 Task: Look for space in Uster, Switzerland from 4th June, 2023 to 15th June, 2023 for 2 adults in price range Rs.10000 to Rs.15000. Place can be entire place with 1  bedroom having 1 bed and 1 bathroom. Property type can be house, flat, guest house, hotel. Booking option can be shelf check-in. Required host language is English.
Action: Mouse moved to (477, 109)
Screenshot: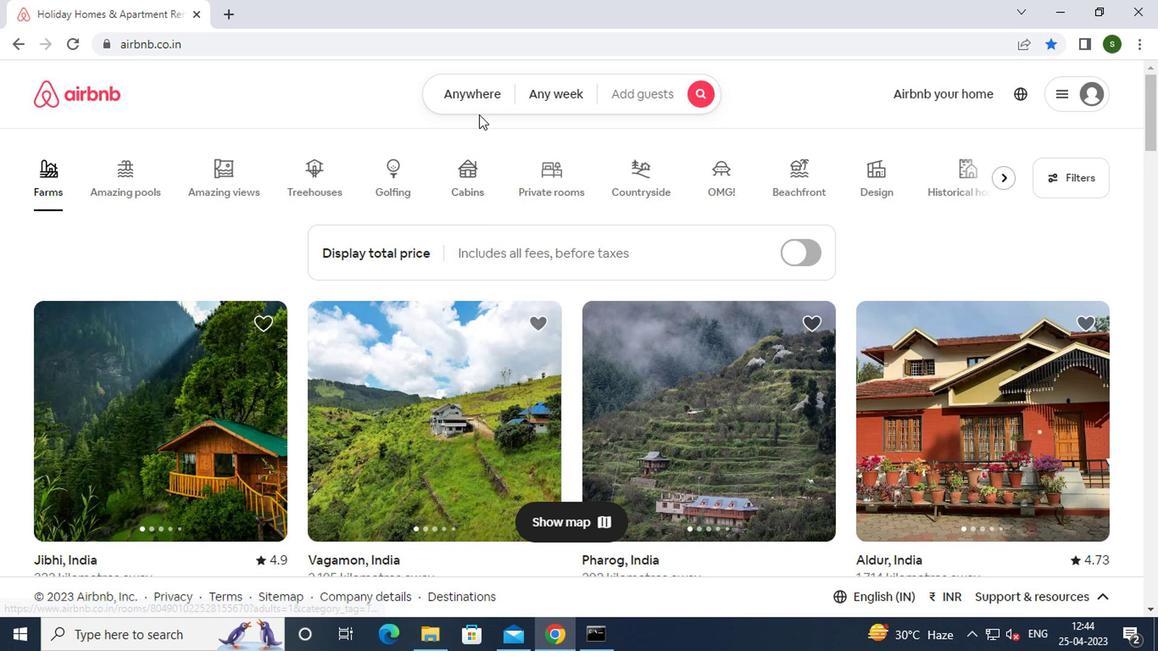
Action: Mouse pressed left at (477, 109)
Screenshot: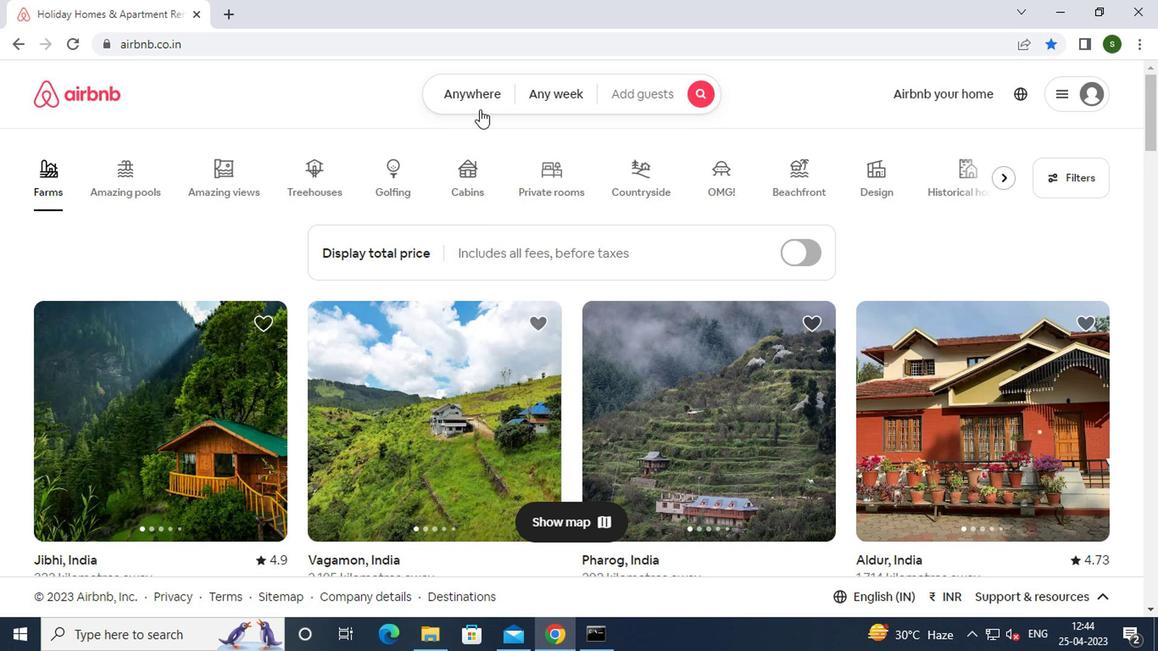 
Action: Mouse moved to (402, 166)
Screenshot: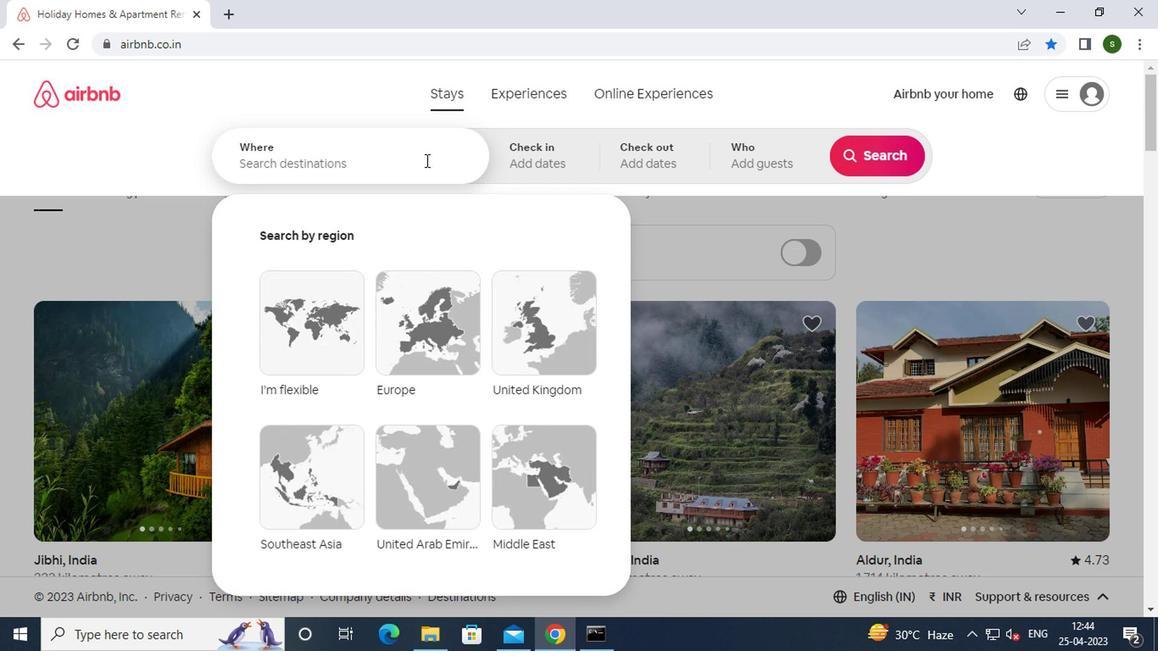 
Action: Mouse pressed left at (402, 166)
Screenshot: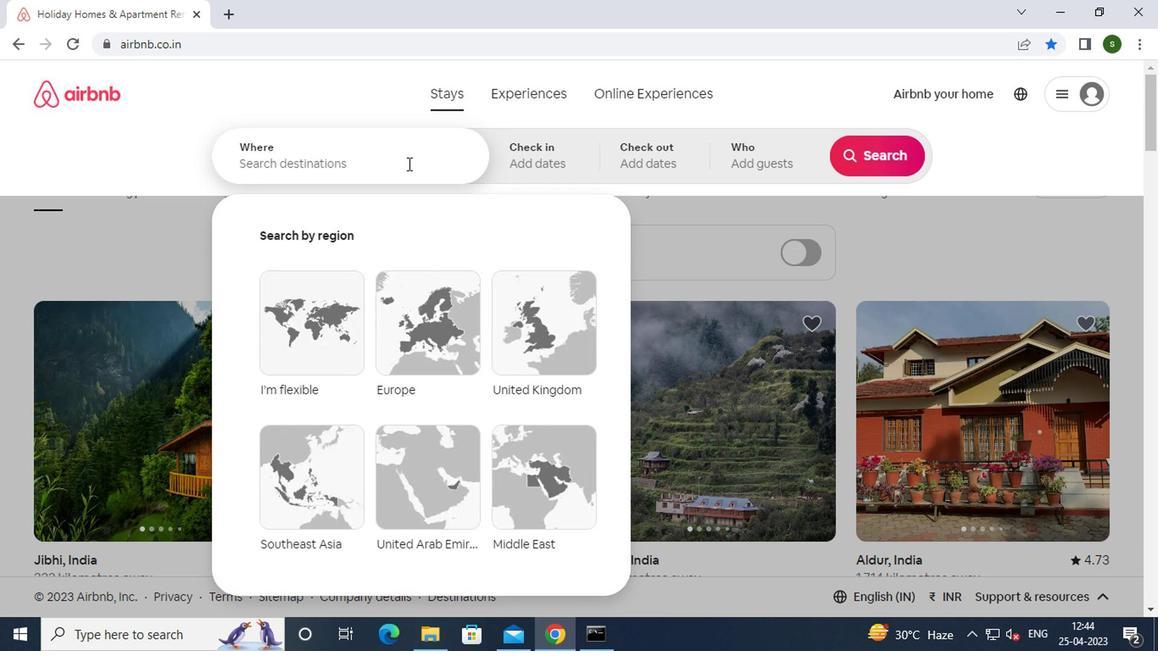 
Action: Key pressed <Key.caps_lock>u<Key.caps_lock>ster,<Key.space><Key.caps_lock>s<Key.caps_lock>witzerland<Key.enter>
Screenshot: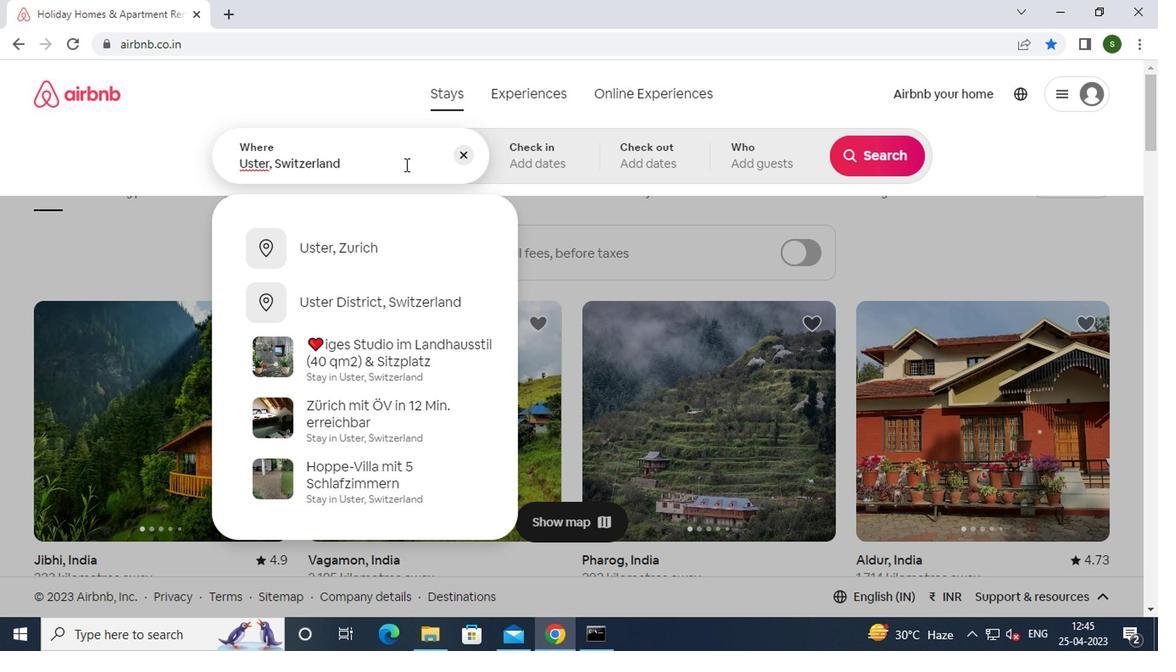 
Action: Mouse moved to (861, 295)
Screenshot: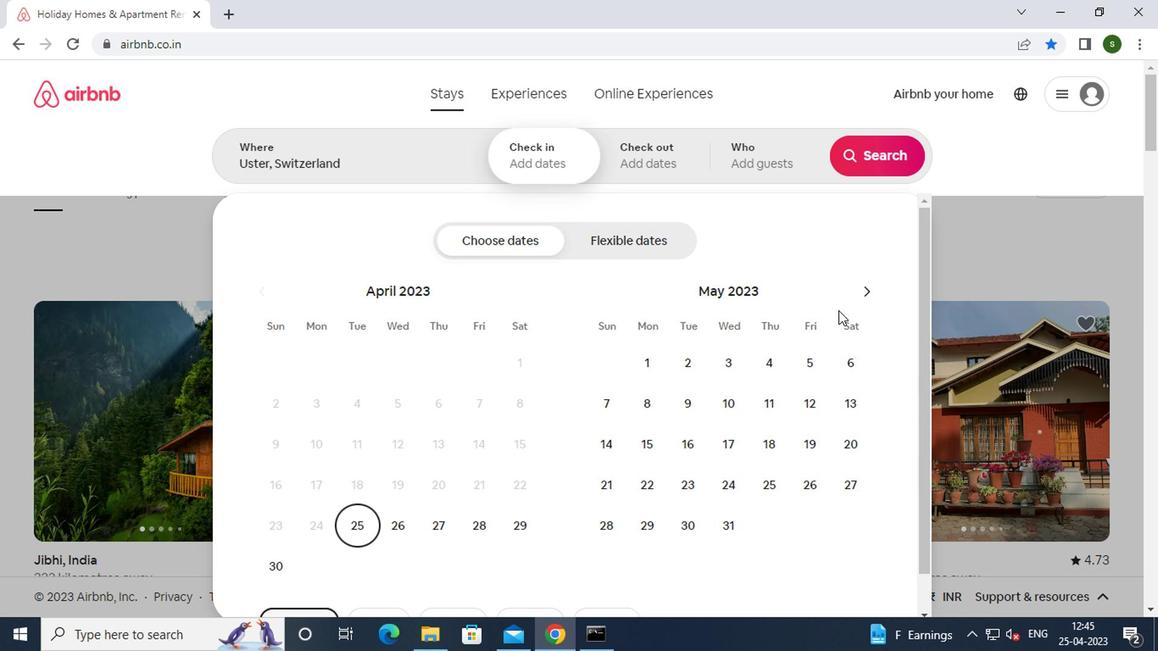 
Action: Mouse pressed left at (861, 295)
Screenshot: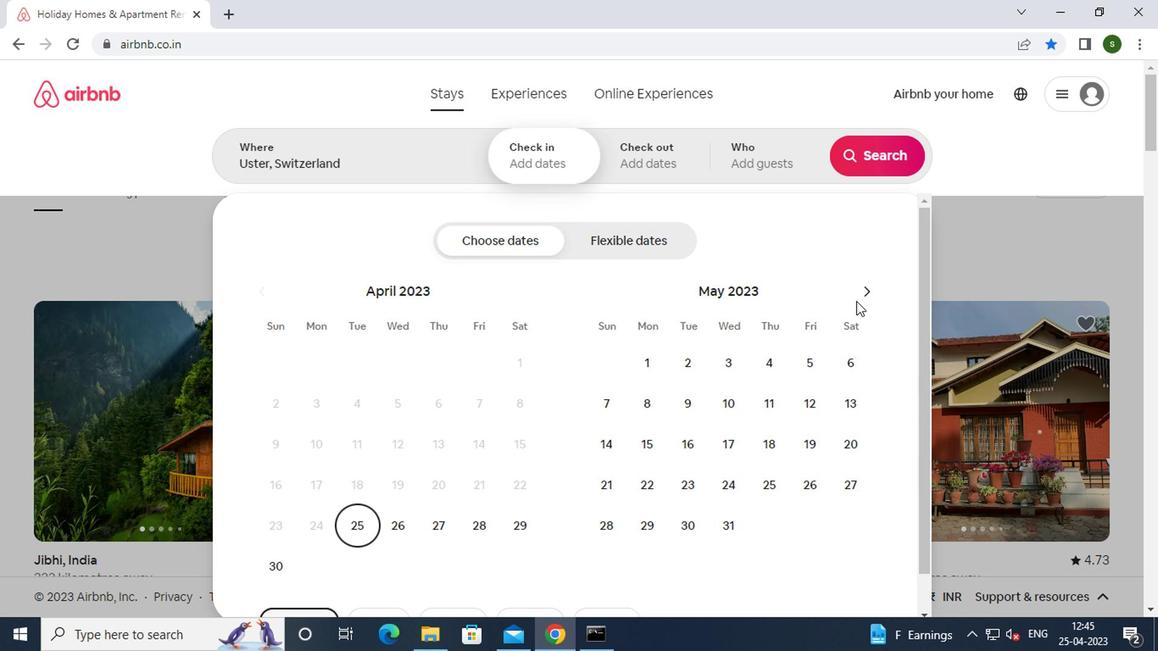 
Action: Mouse moved to (599, 403)
Screenshot: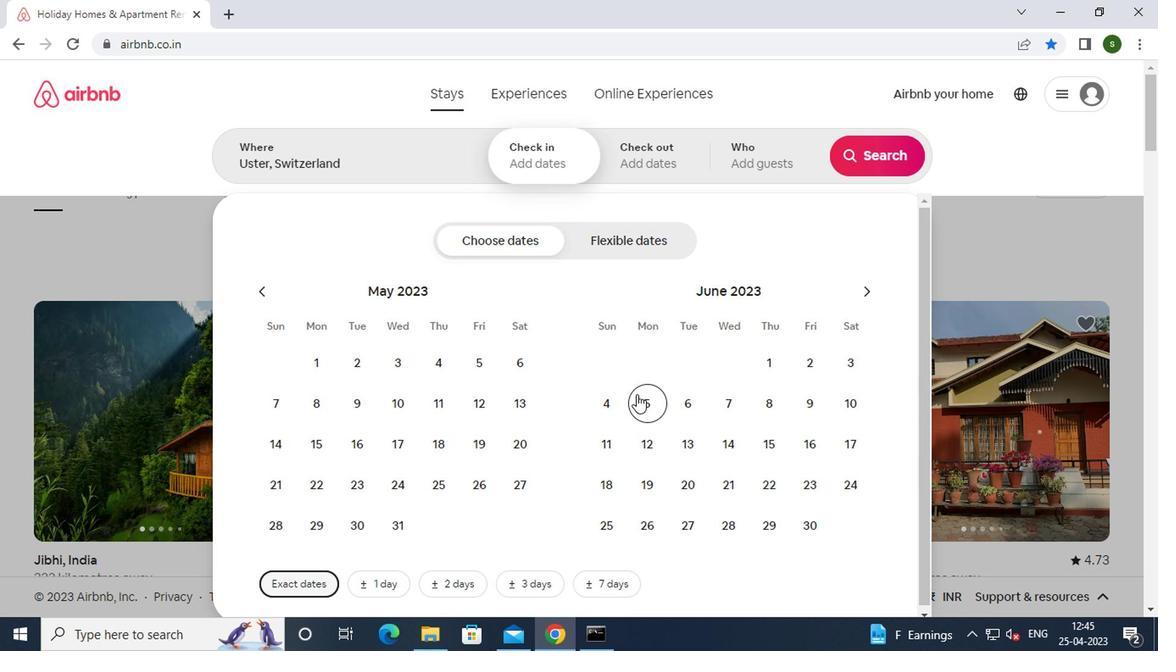 
Action: Mouse pressed left at (599, 403)
Screenshot: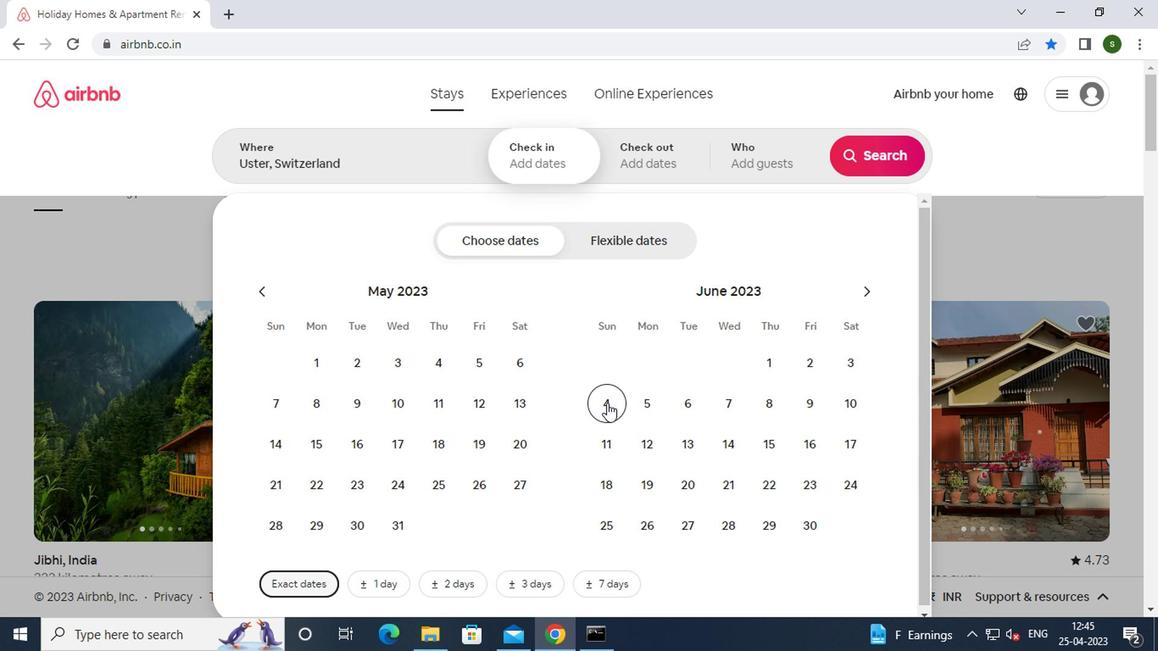 
Action: Mouse moved to (784, 450)
Screenshot: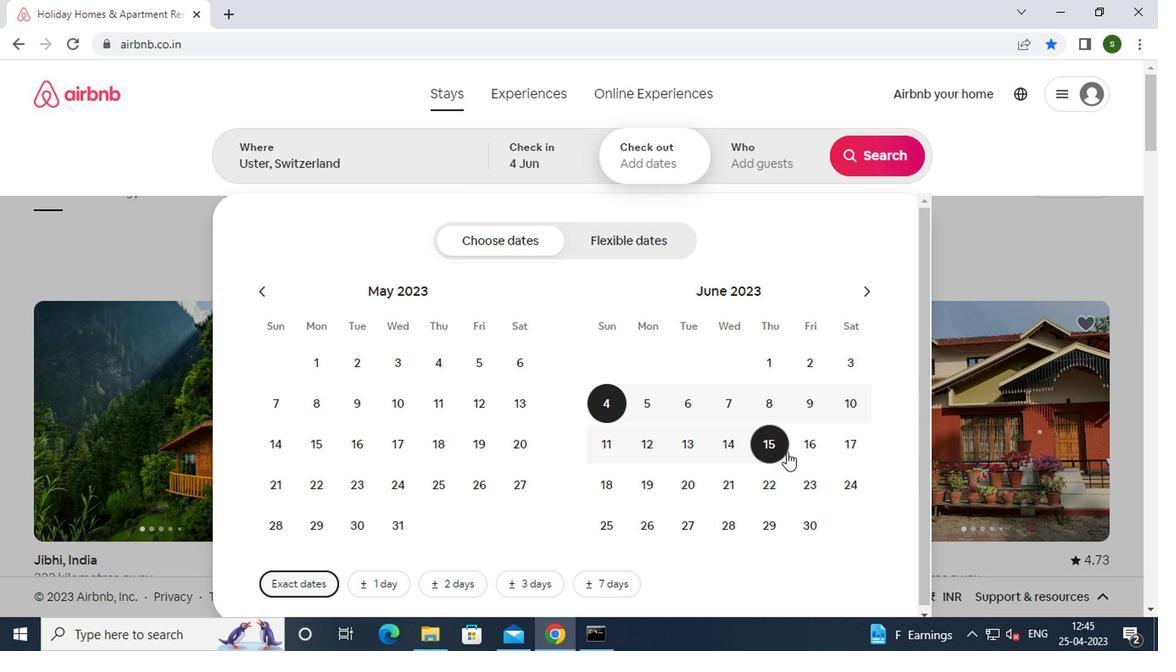 
Action: Mouse pressed left at (784, 450)
Screenshot: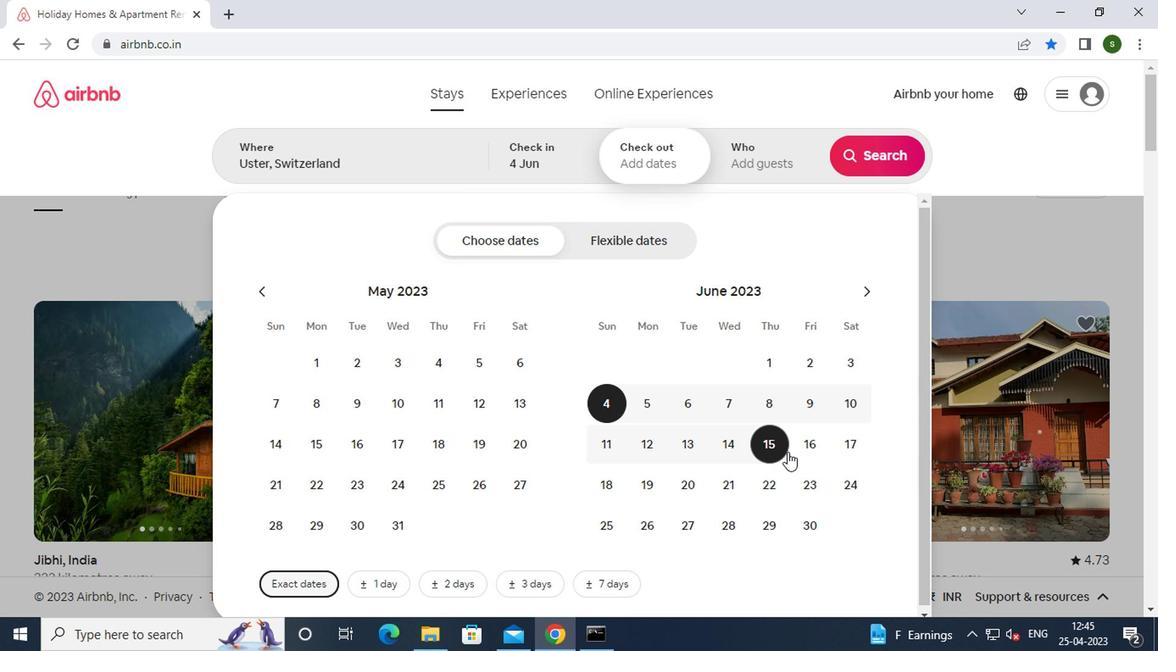
Action: Mouse moved to (773, 449)
Screenshot: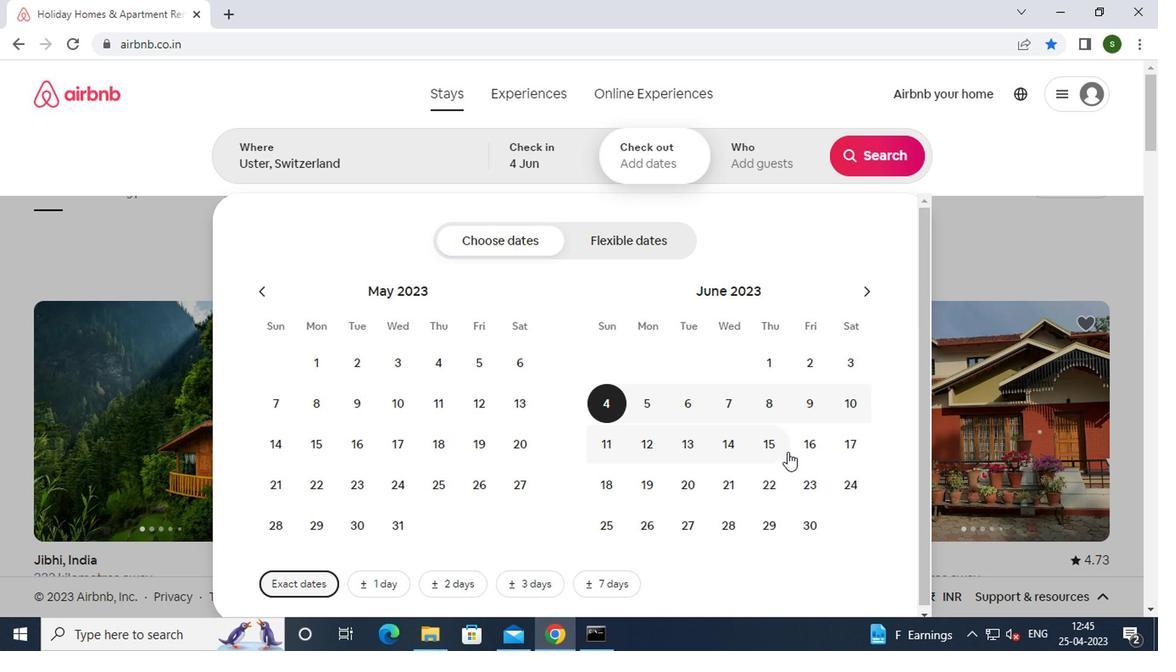 
Action: Mouse pressed left at (773, 449)
Screenshot: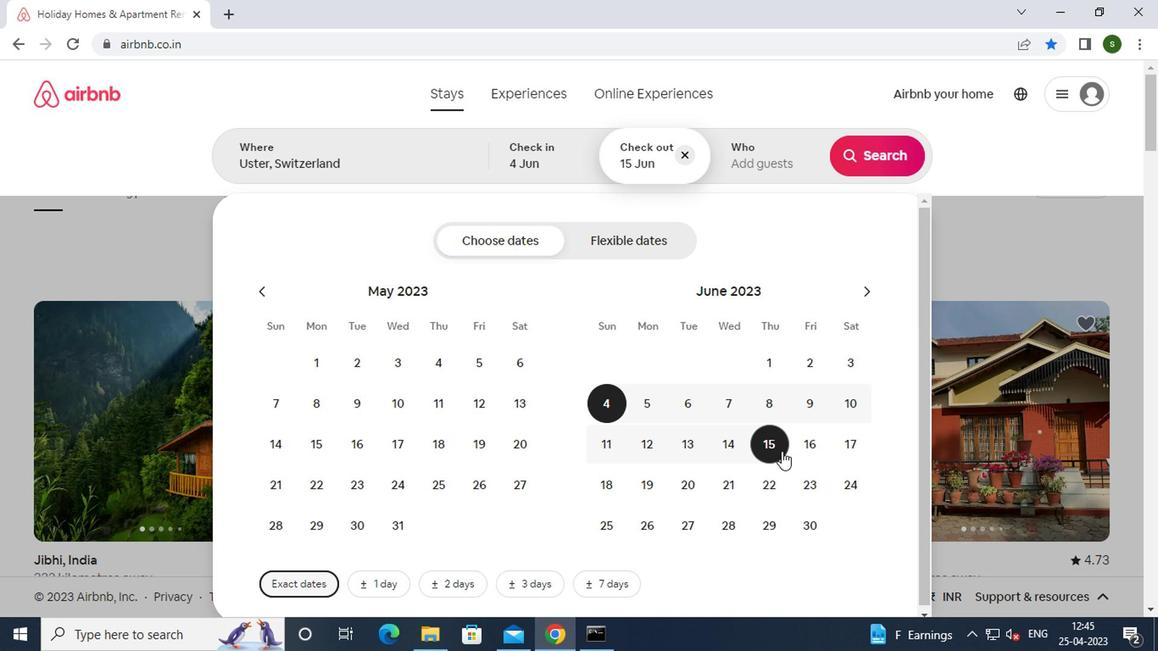 
Action: Mouse moved to (784, 165)
Screenshot: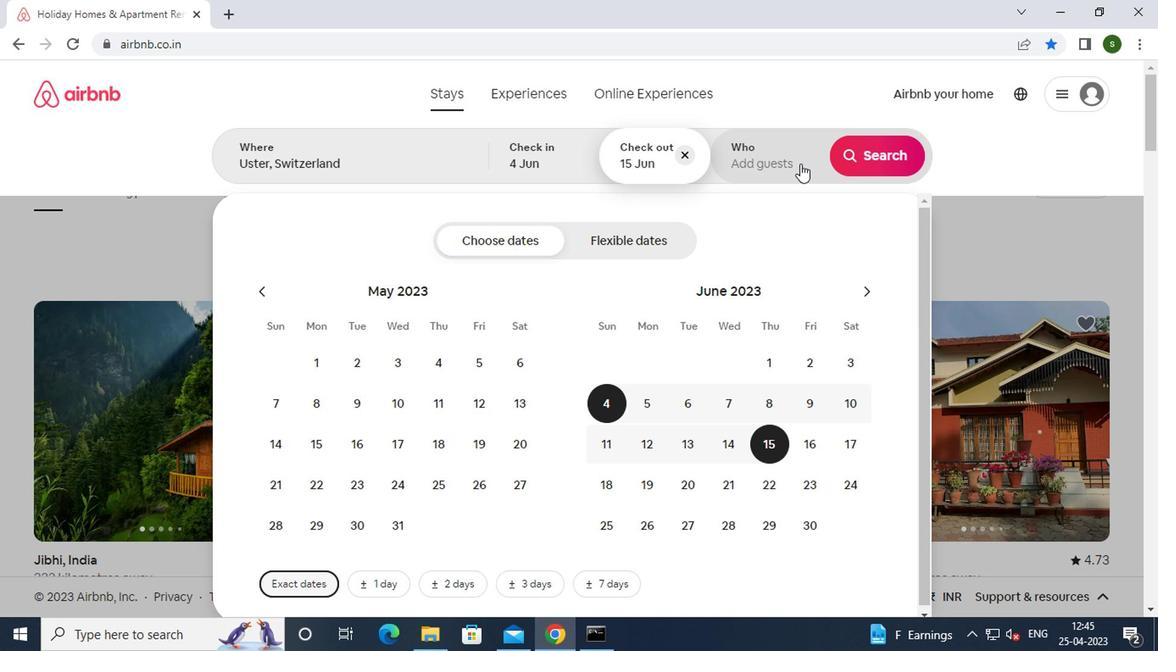 
Action: Mouse pressed left at (784, 165)
Screenshot: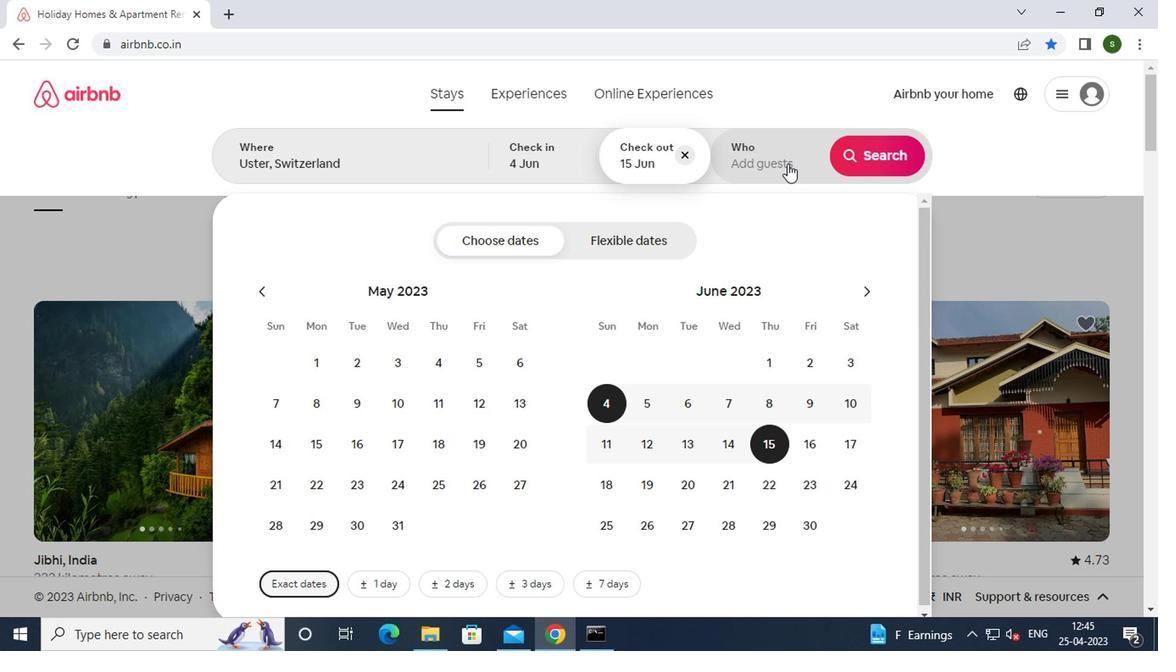 
Action: Mouse moved to (878, 244)
Screenshot: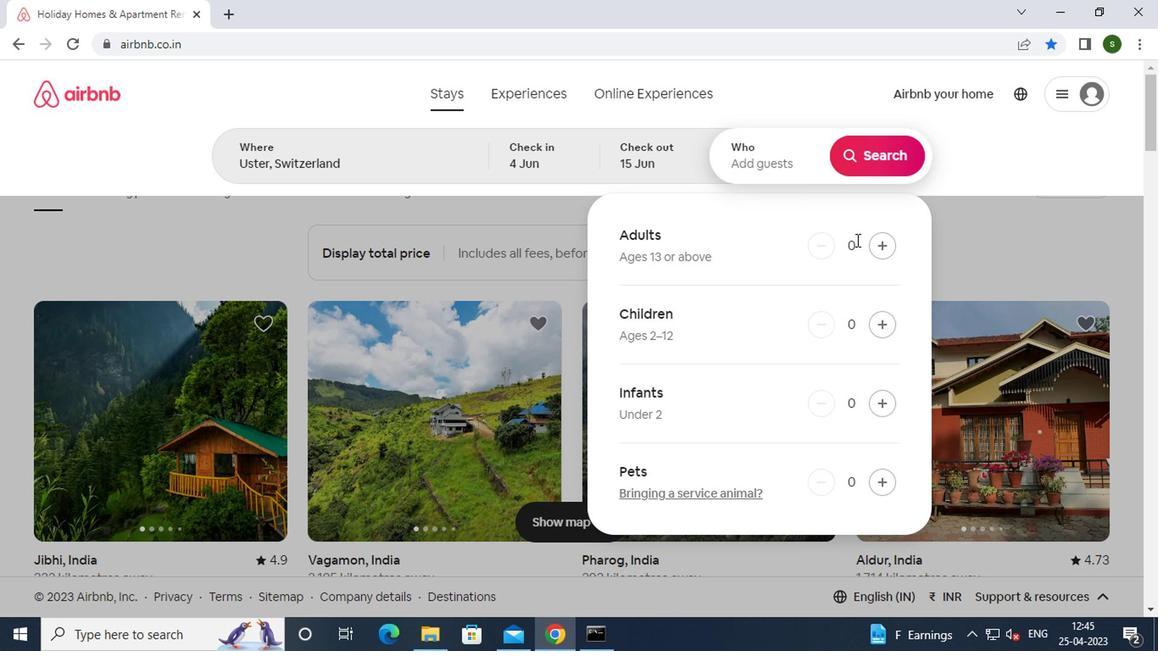 
Action: Mouse pressed left at (878, 244)
Screenshot: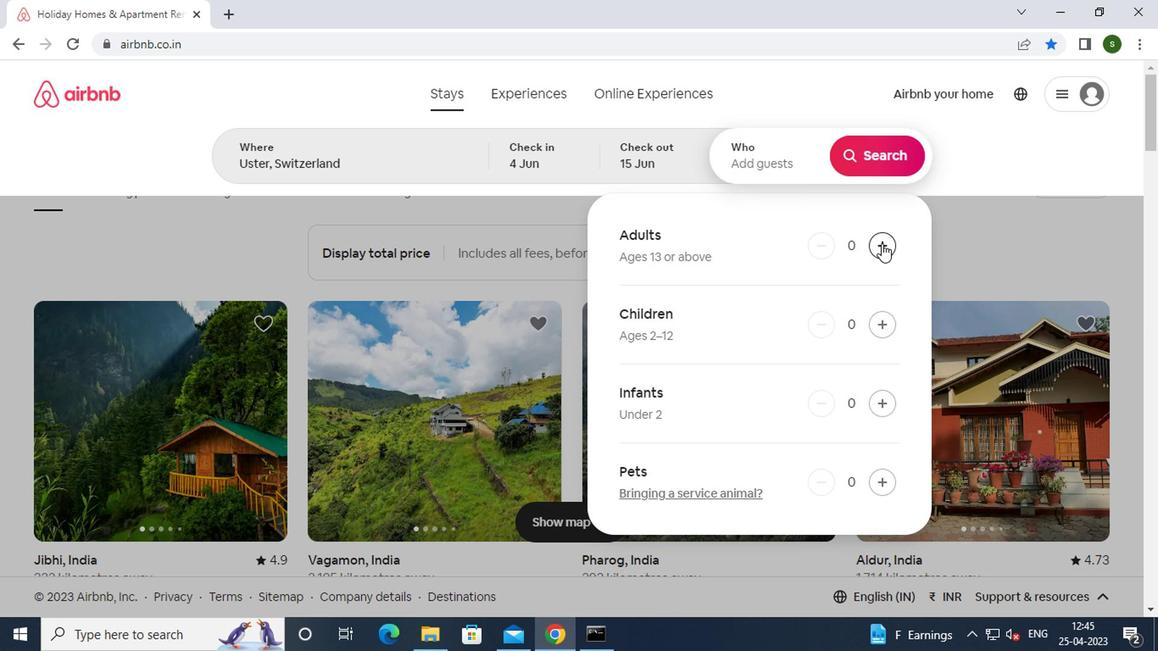 
Action: Mouse pressed left at (878, 244)
Screenshot: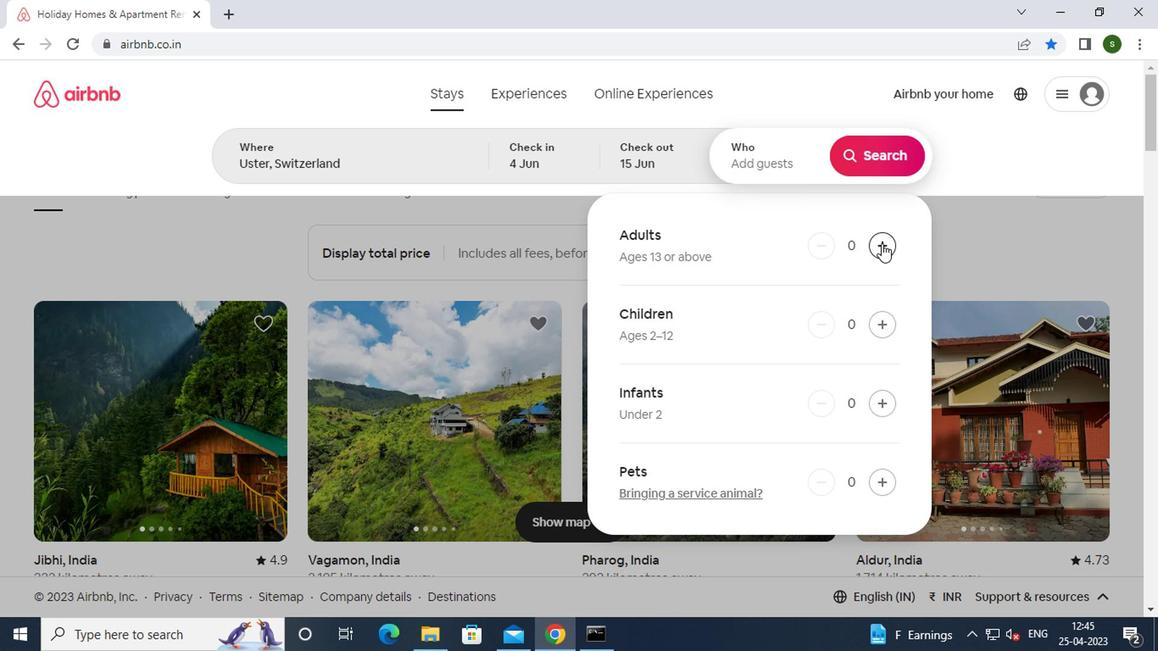 
Action: Mouse moved to (880, 166)
Screenshot: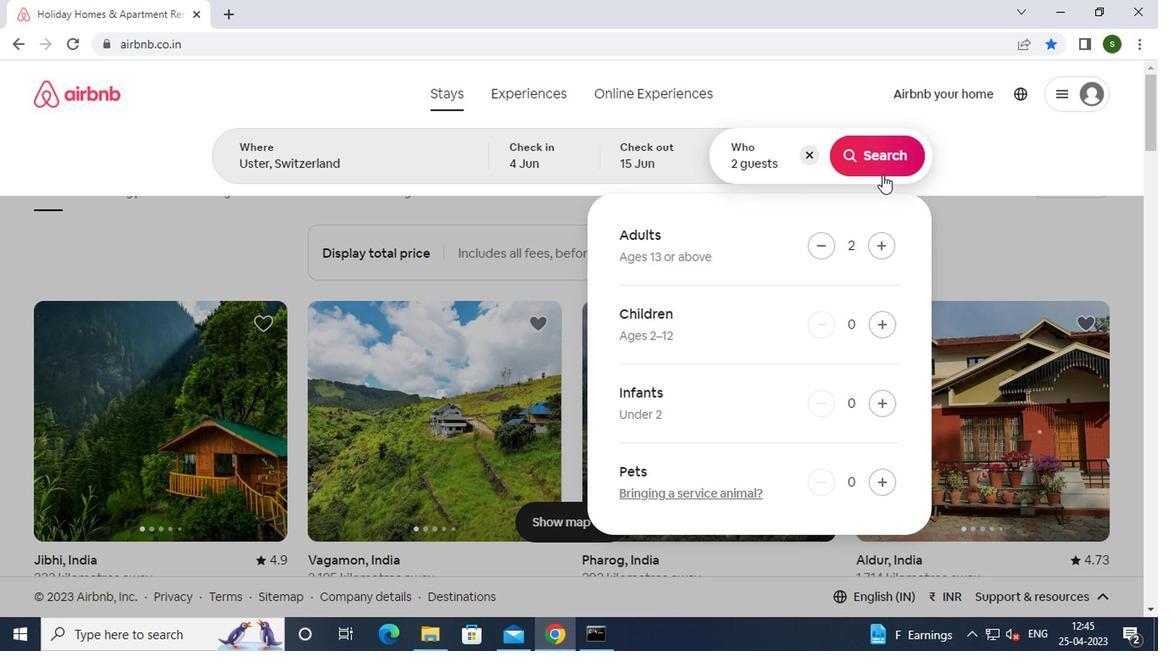 
Action: Mouse pressed left at (880, 166)
Screenshot: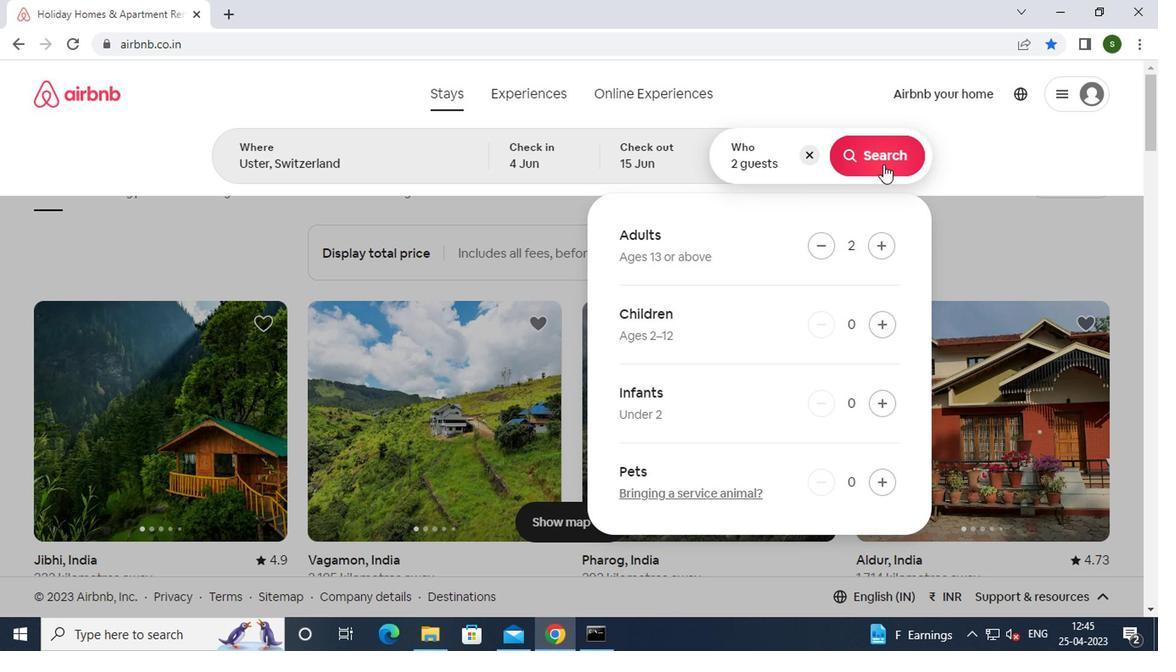 
Action: Mouse moved to (1091, 169)
Screenshot: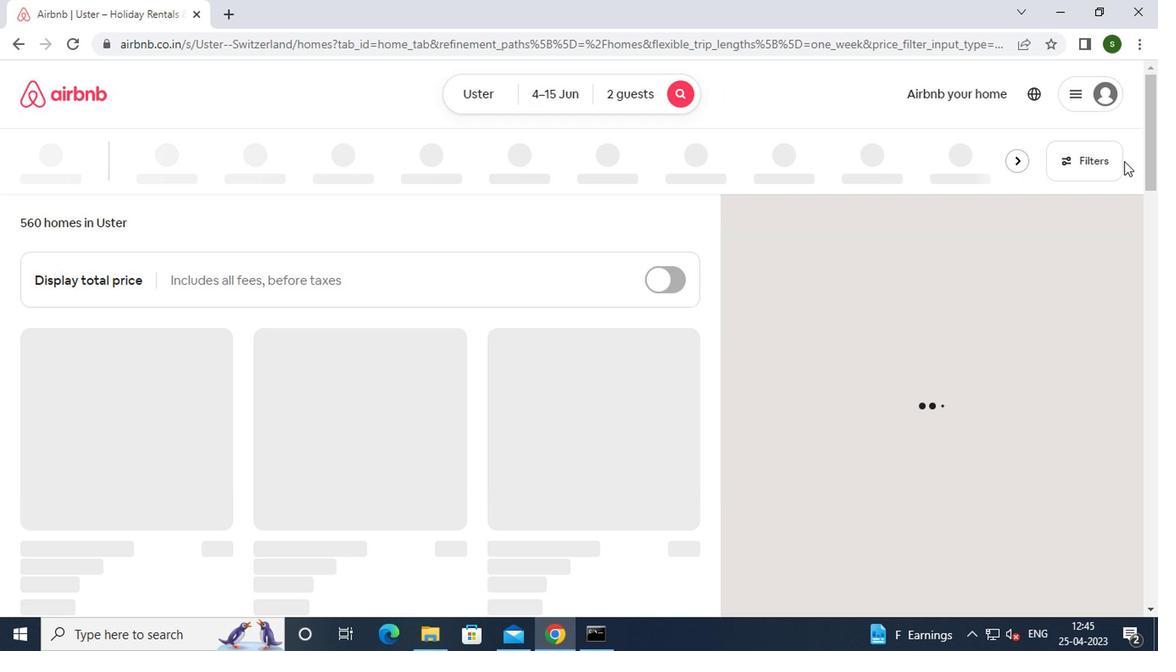 
Action: Mouse pressed left at (1091, 169)
Screenshot: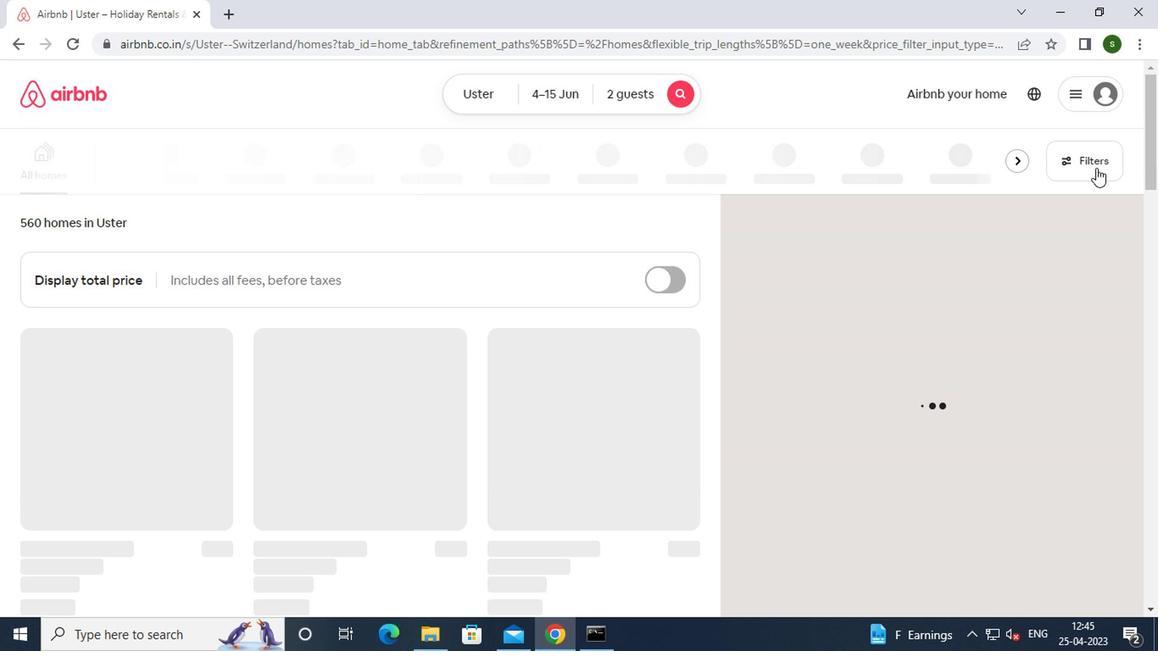 
Action: Mouse moved to (1069, 168)
Screenshot: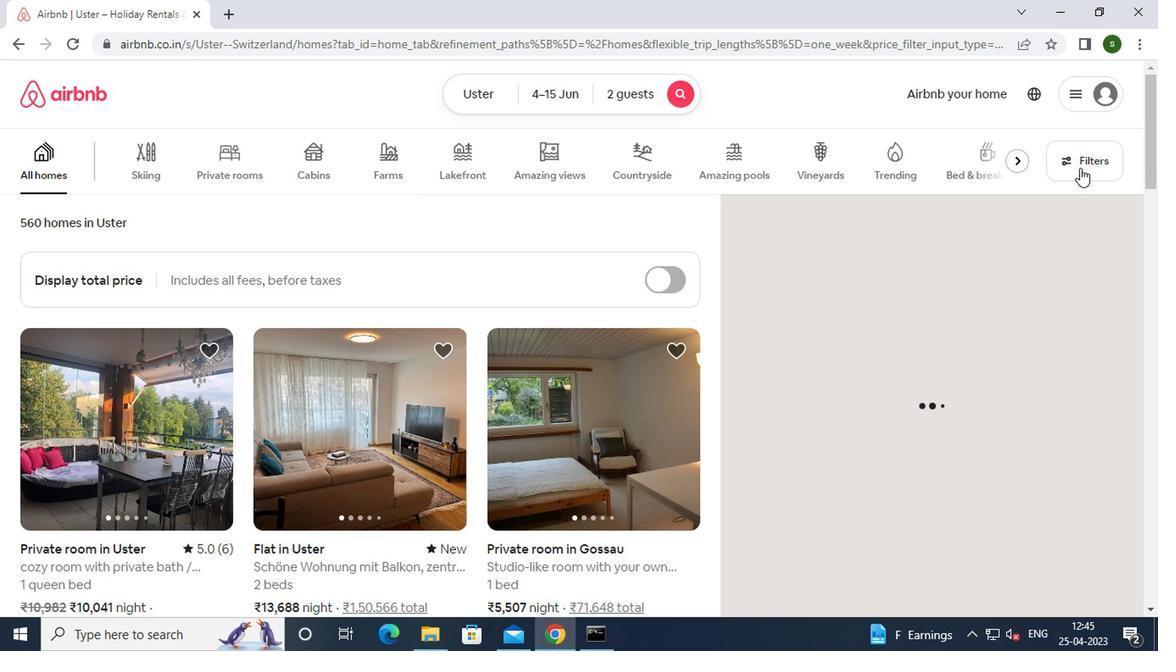 
Action: Mouse pressed left at (1069, 168)
Screenshot: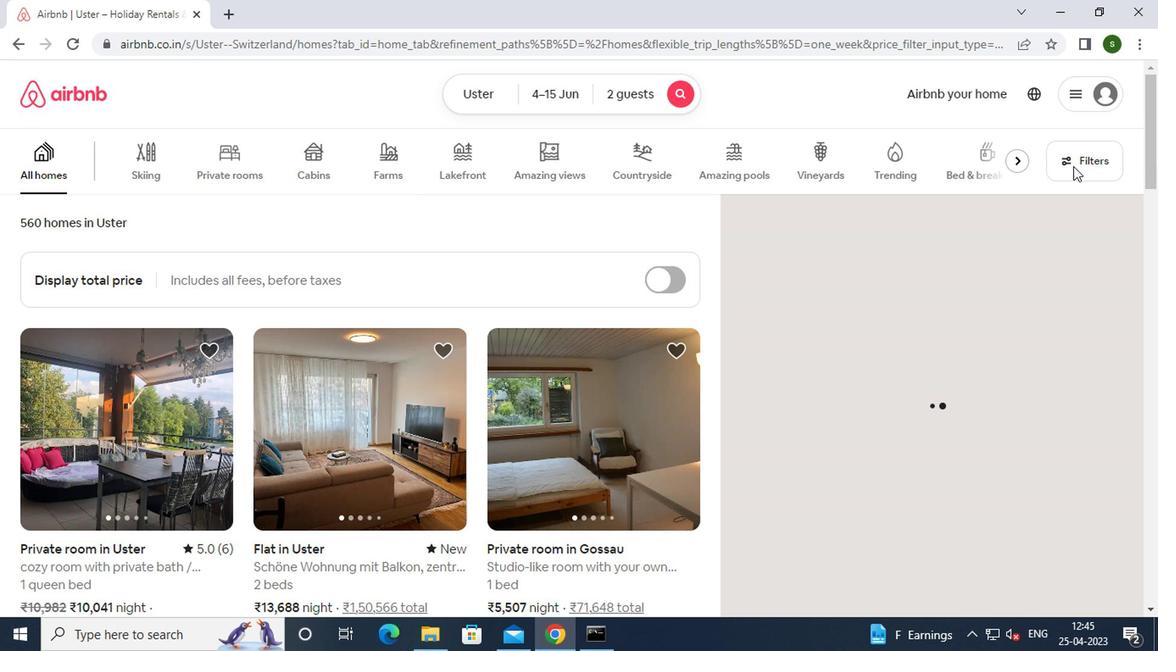 
Action: Mouse pressed left at (1069, 168)
Screenshot: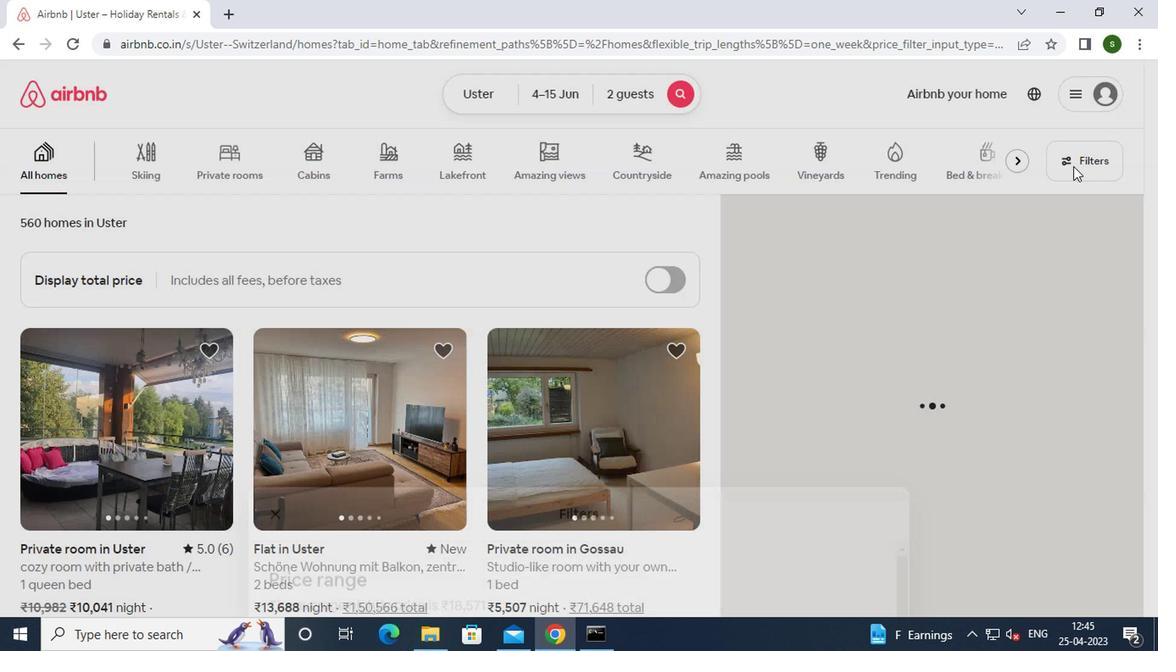 
Action: Mouse moved to (461, 377)
Screenshot: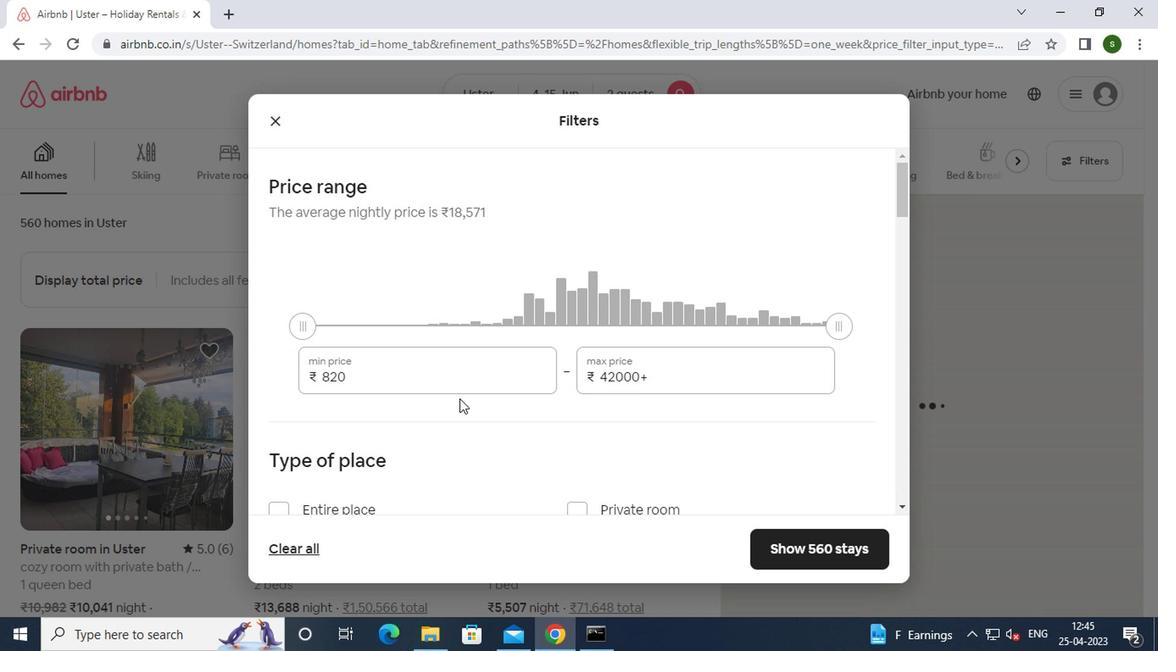 
Action: Mouse pressed left at (461, 377)
Screenshot: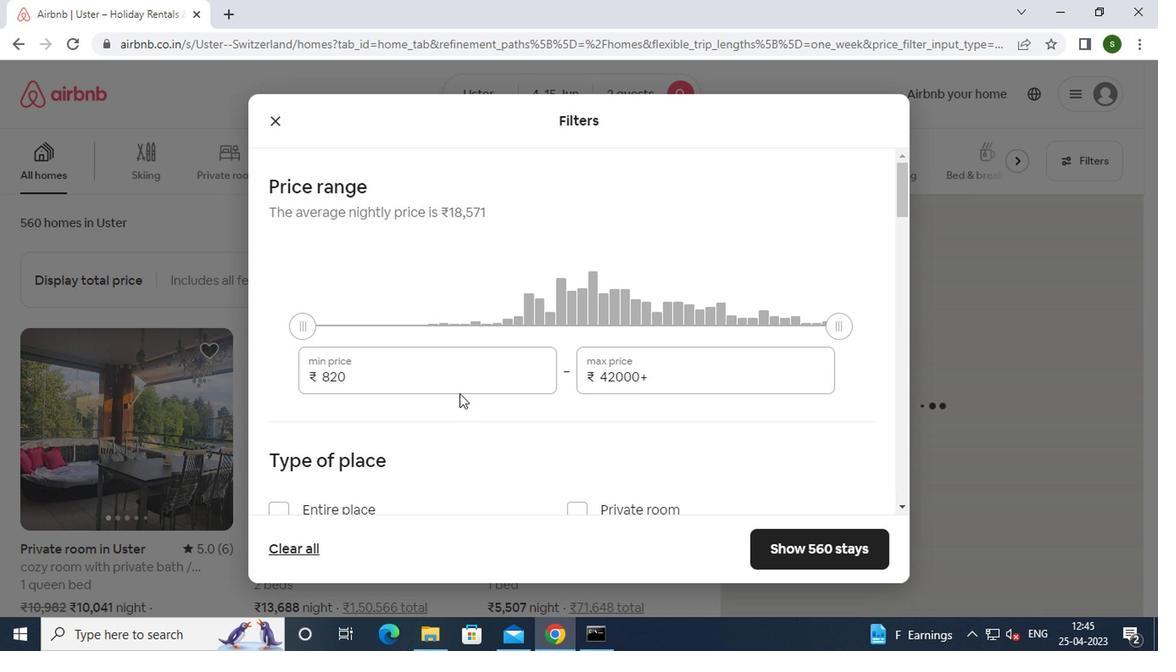 
Action: Key pressed <Key.backspace><Key.backspace><Key.backspace><Key.backspace><Key.backspace><Key.backspace>10000
Screenshot: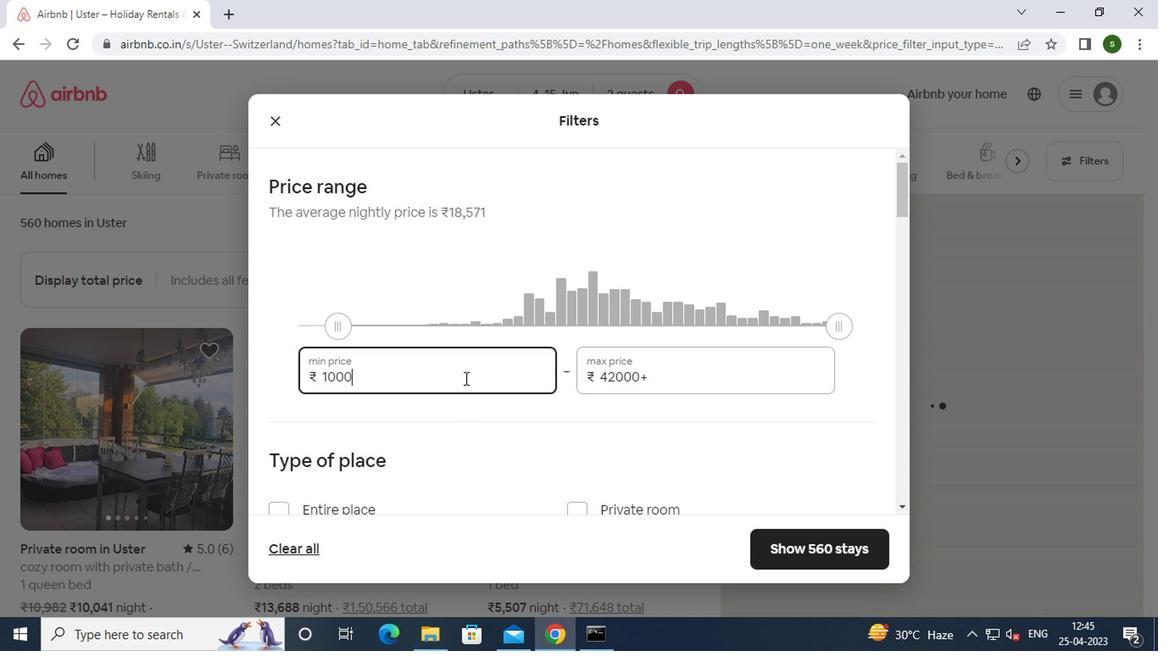 
Action: Mouse moved to (657, 373)
Screenshot: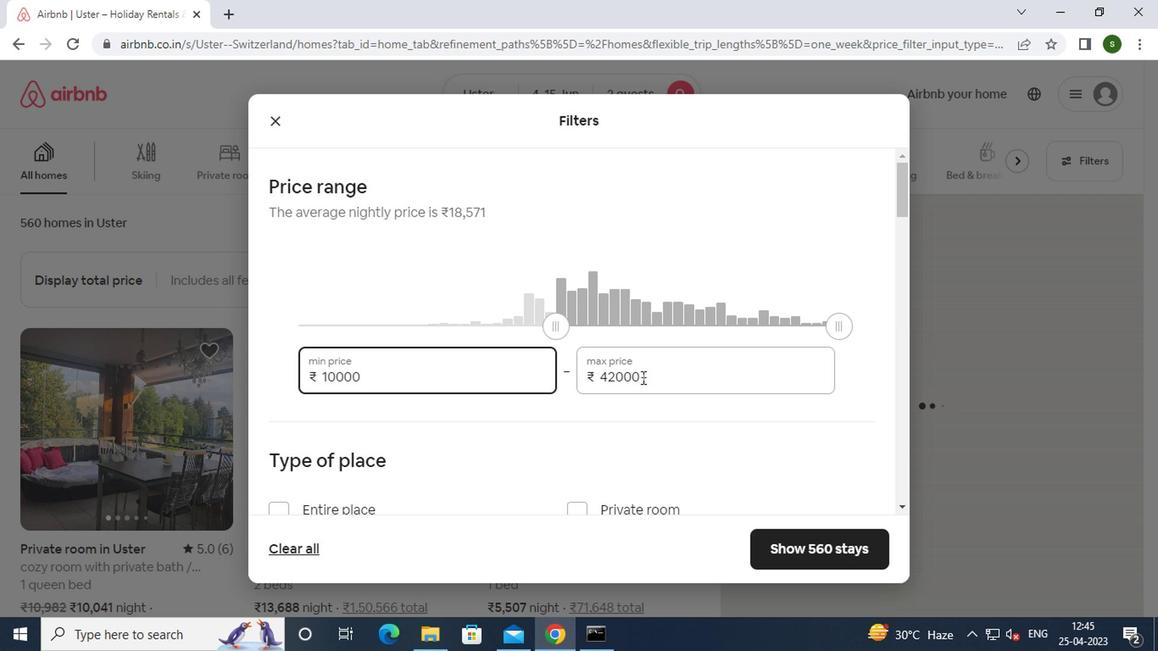 
Action: Mouse pressed left at (657, 373)
Screenshot: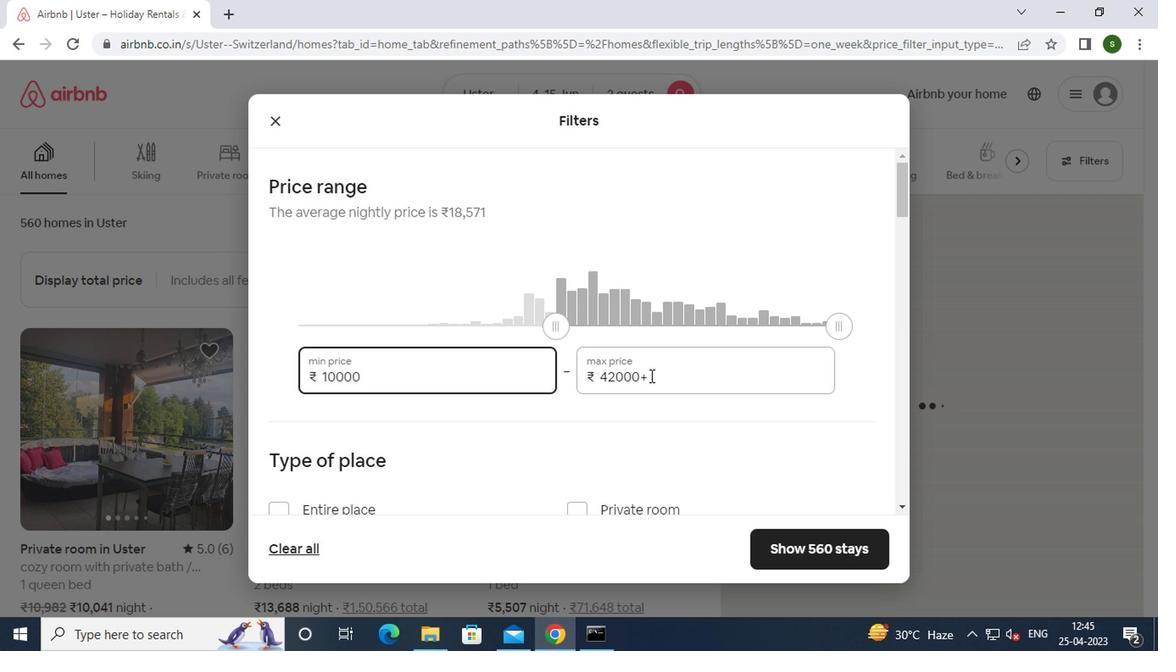 
Action: Key pressed <Key.backspace><Key.backspace><Key.backspace><Key.backspace><Key.backspace><Key.backspace><Key.backspace><Key.backspace><Key.backspace><Key.backspace>15000
Screenshot: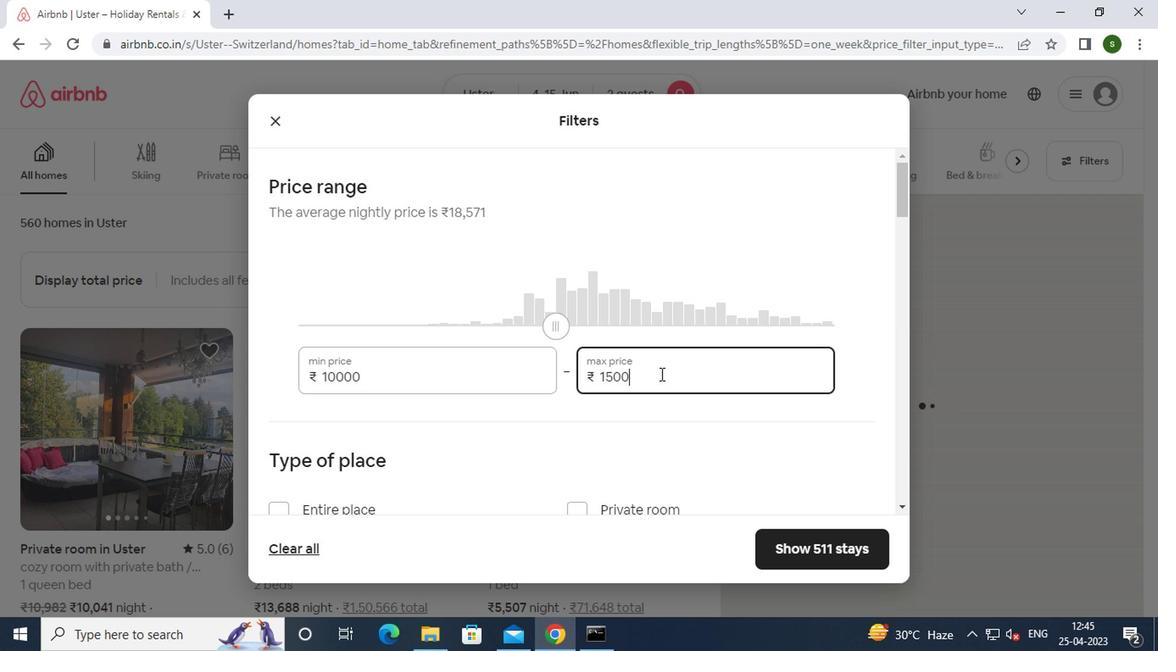 
Action: Mouse moved to (602, 391)
Screenshot: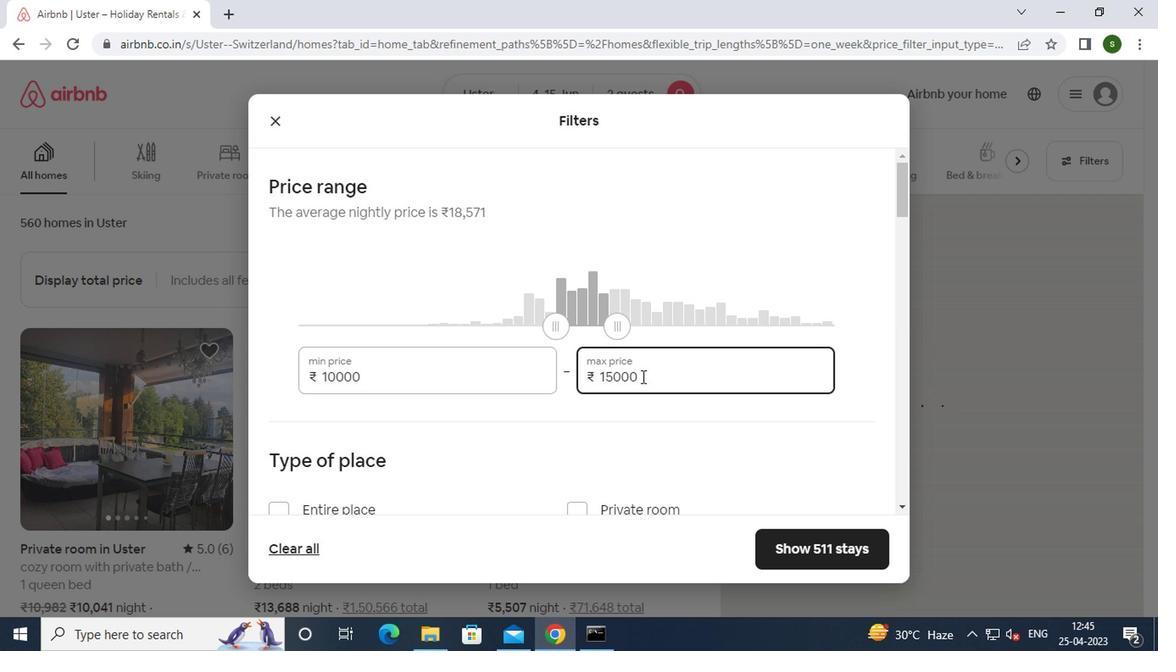 
Action: Mouse scrolled (602, 391) with delta (0, 0)
Screenshot: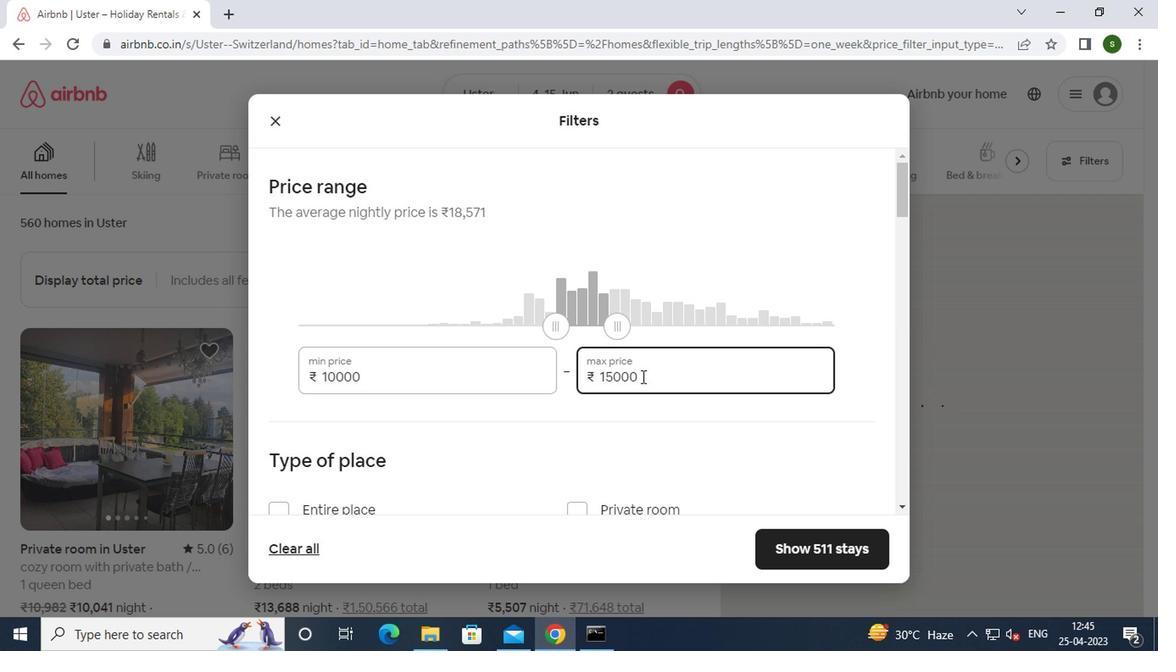 
Action: Mouse moved to (601, 391)
Screenshot: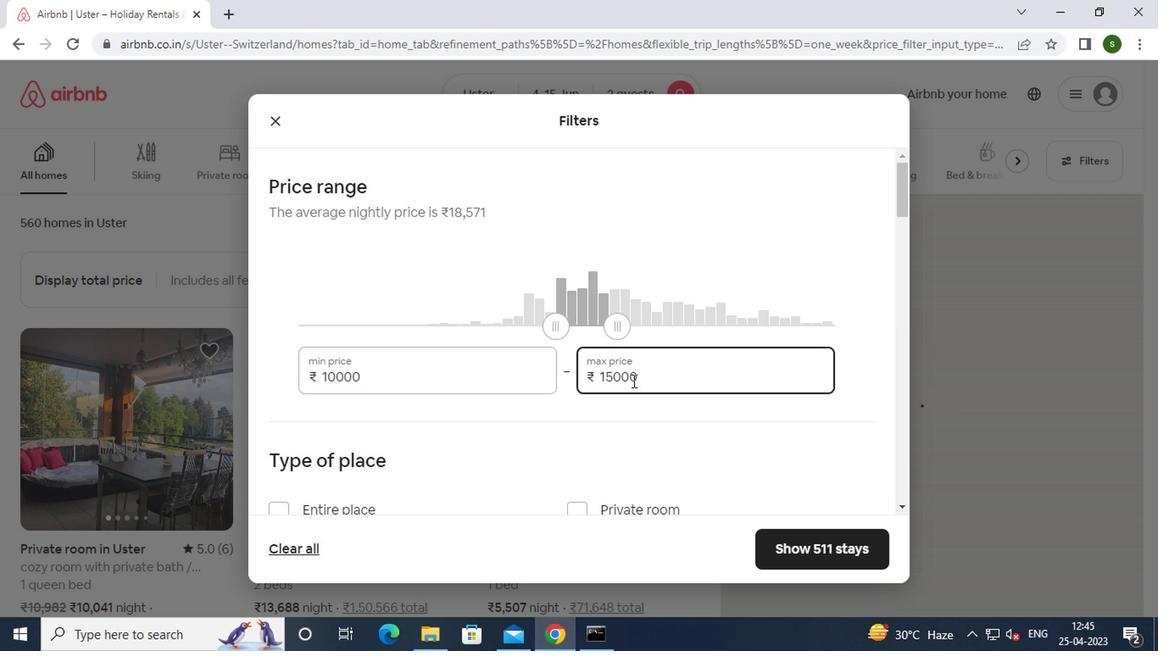 
Action: Mouse scrolled (601, 391) with delta (0, 0)
Screenshot: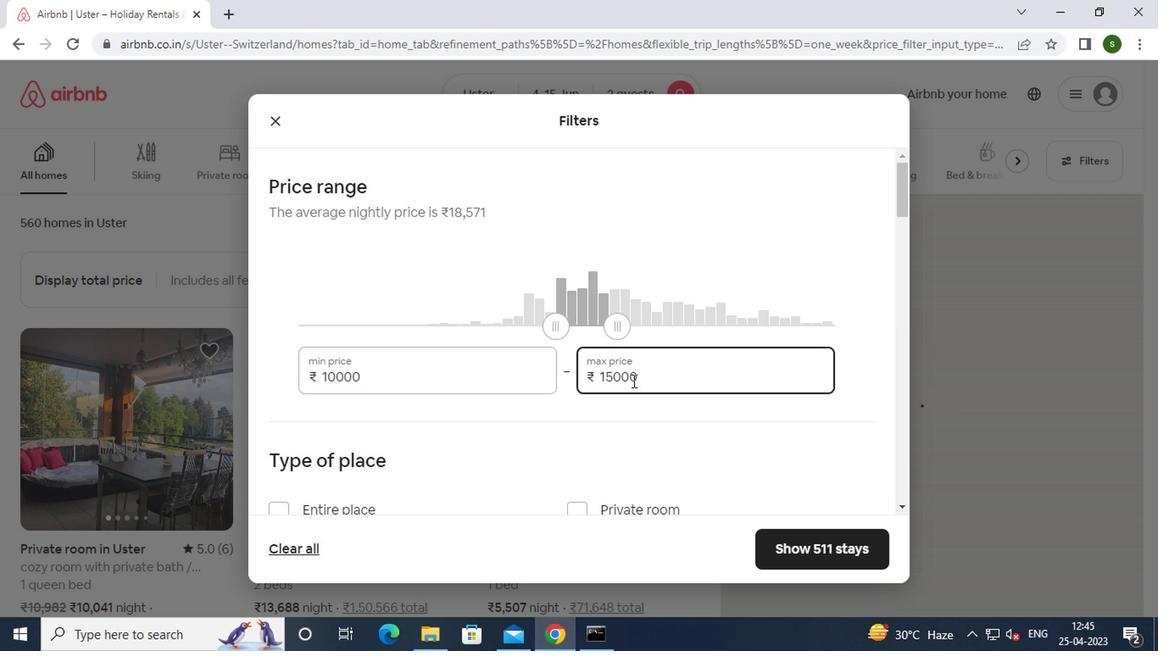 
Action: Mouse scrolled (601, 391) with delta (0, 0)
Screenshot: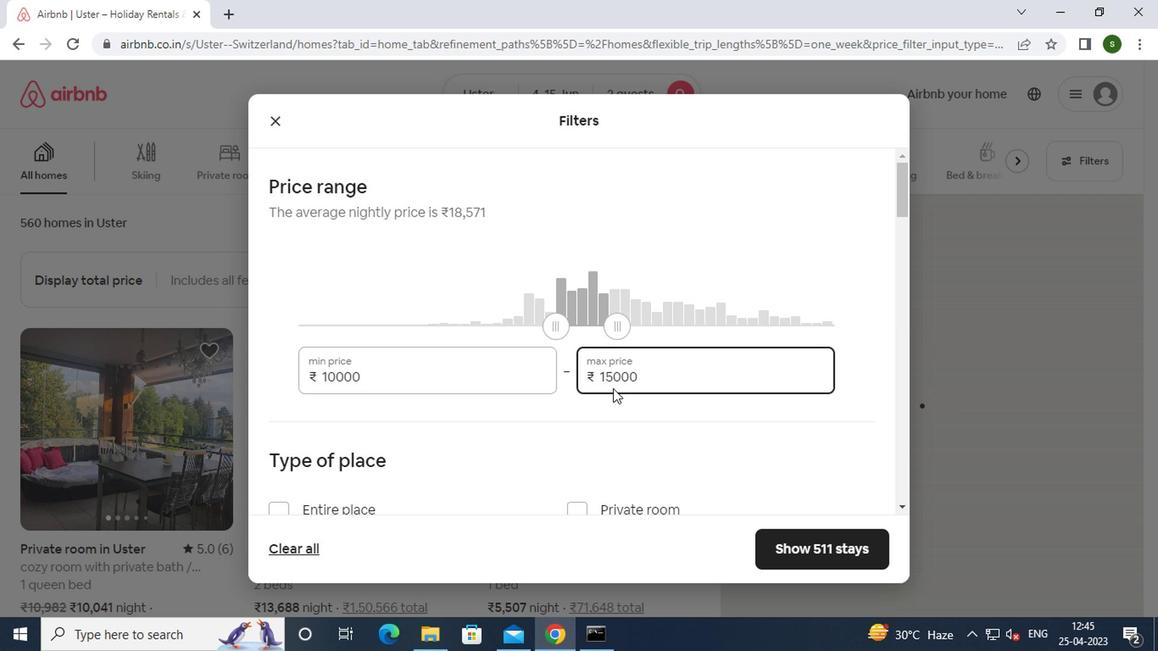 
Action: Mouse moved to (324, 265)
Screenshot: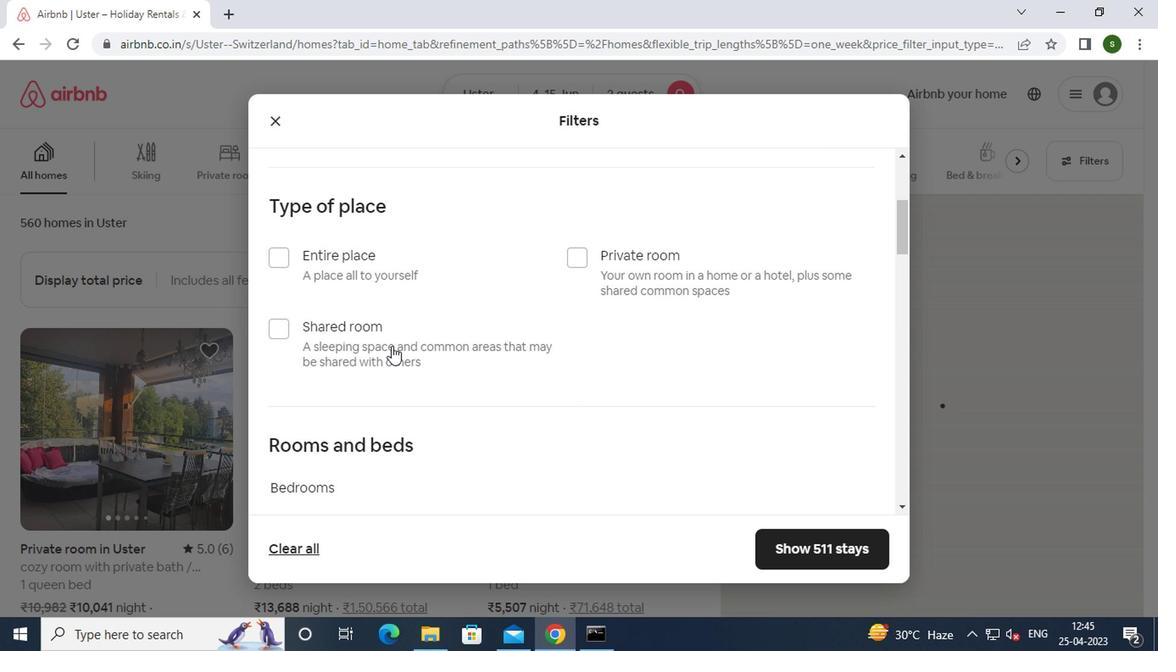 
Action: Mouse pressed left at (324, 265)
Screenshot: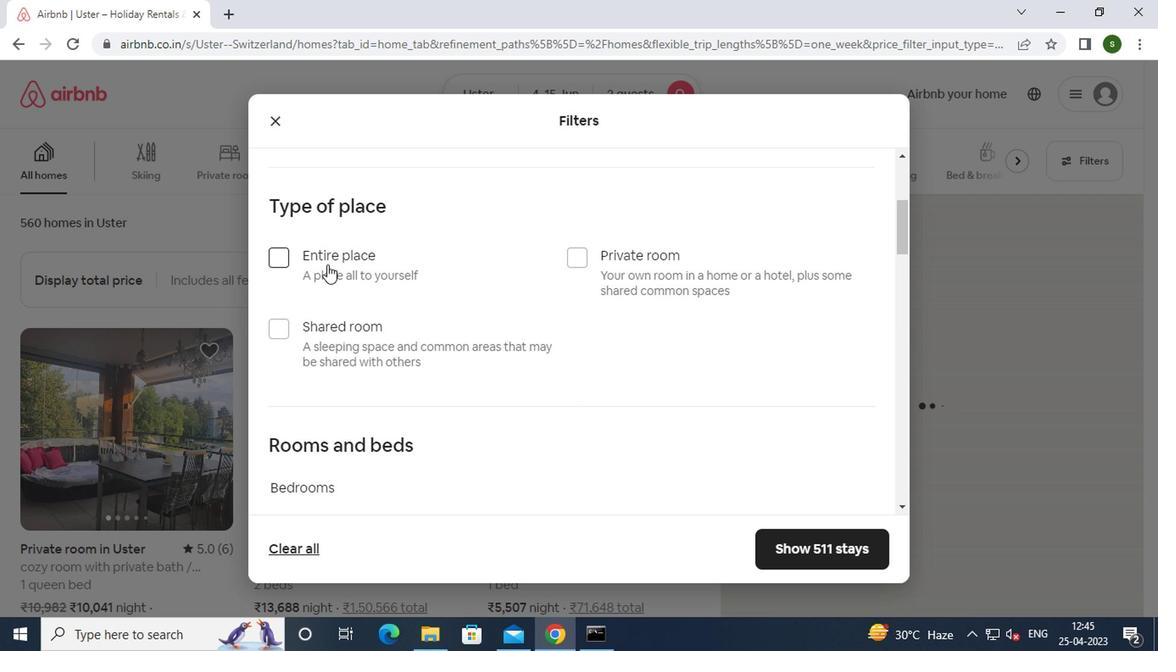 
Action: Mouse moved to (413, 268)
Screenshot: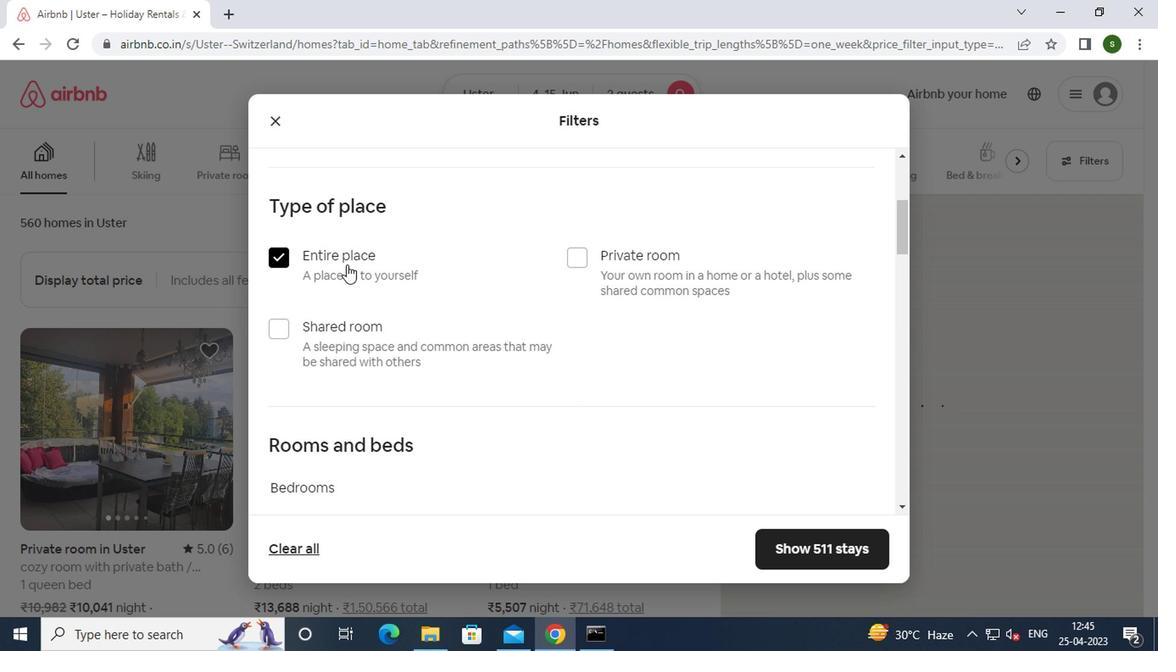 
Action: Mouse scrolled (413, 267) with delta (0, 0)
Screenshot: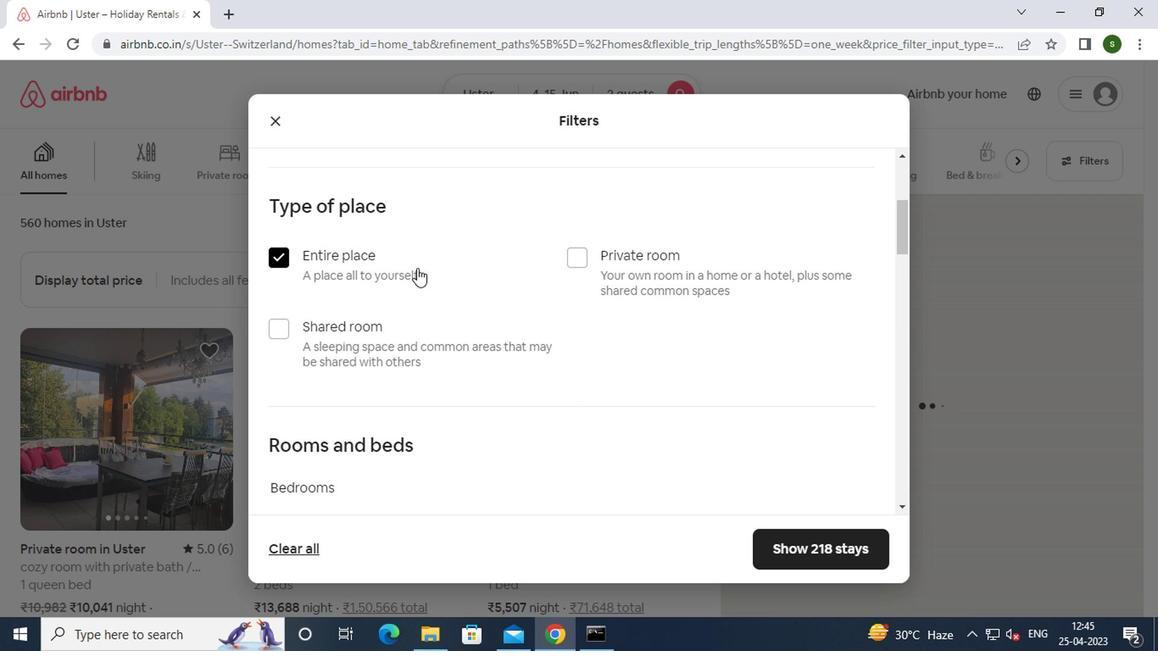 
Action: Mouse scrolled (413, 267) with delta (0, 0)
Screenshot: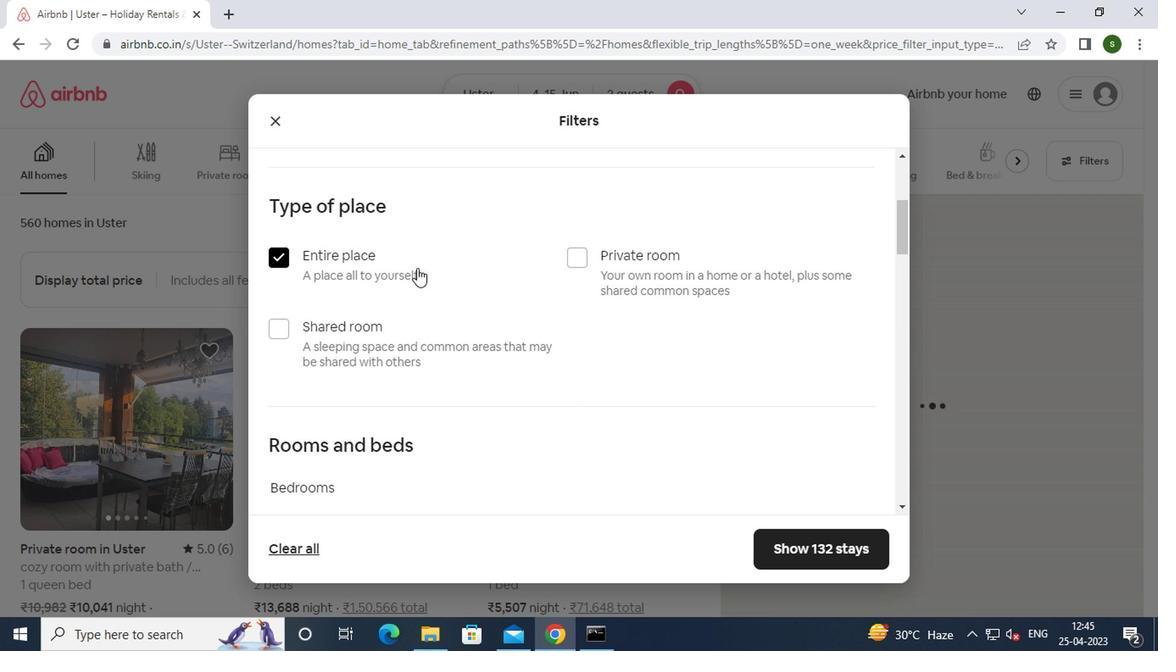 
Action: Mouse scrolled (413, 267) with delta (0, 0)
Screenshot: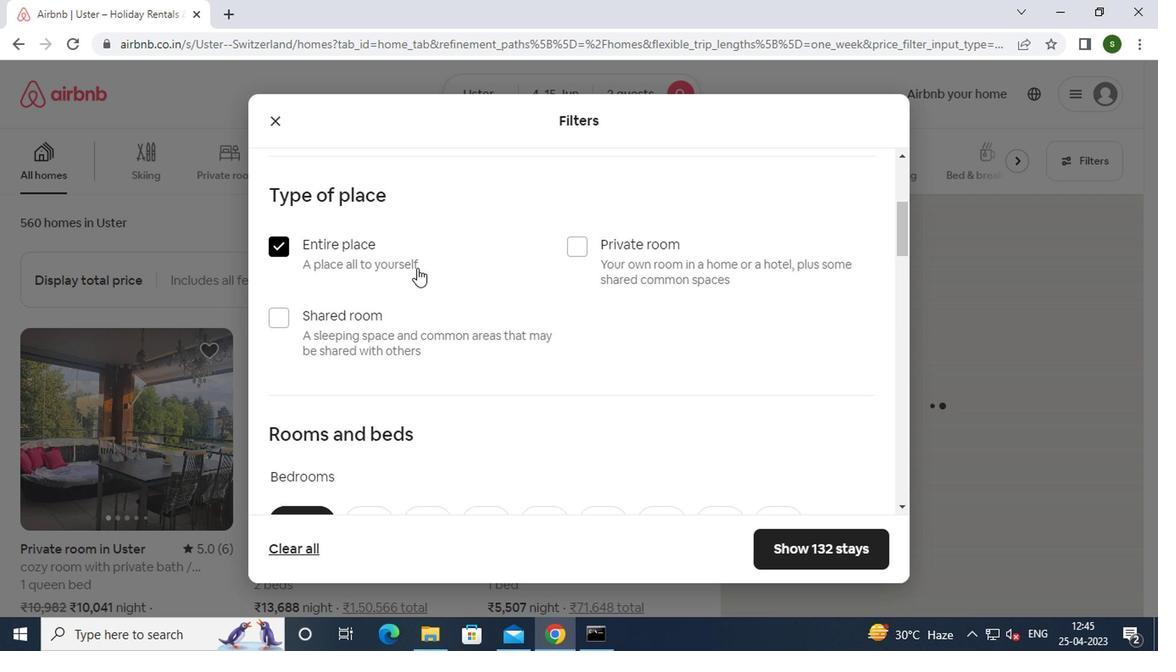 
Action: Mouse moved to (372, 284)
Screenshot: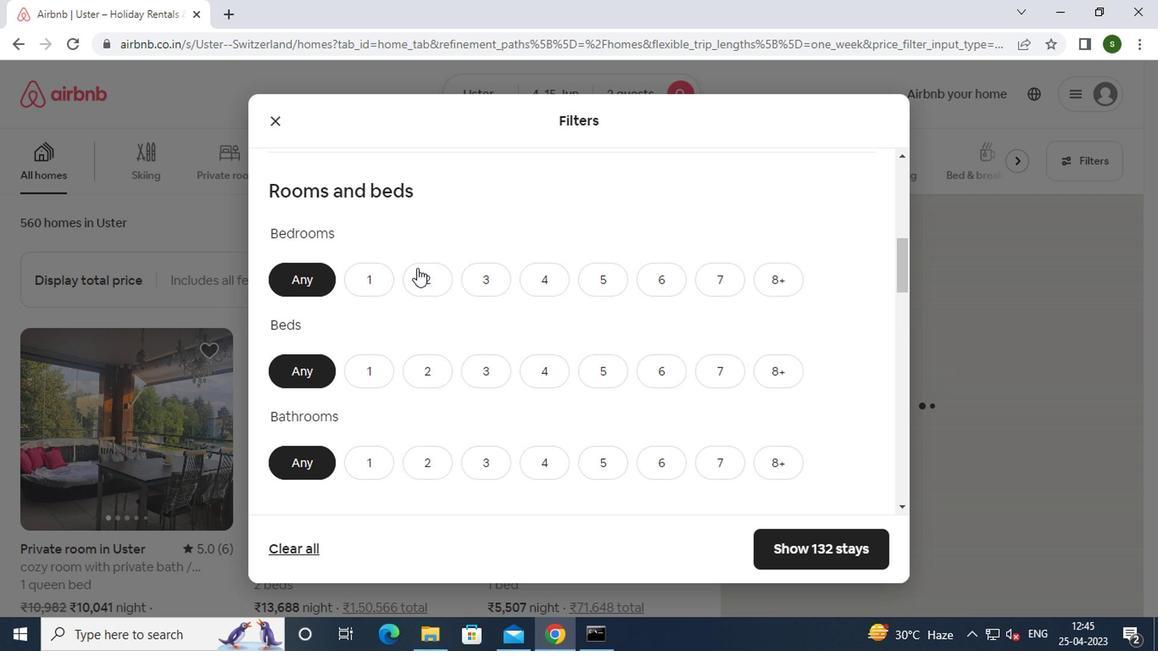 
Action: Mouse pressed left at (372, 284)
Screenshot: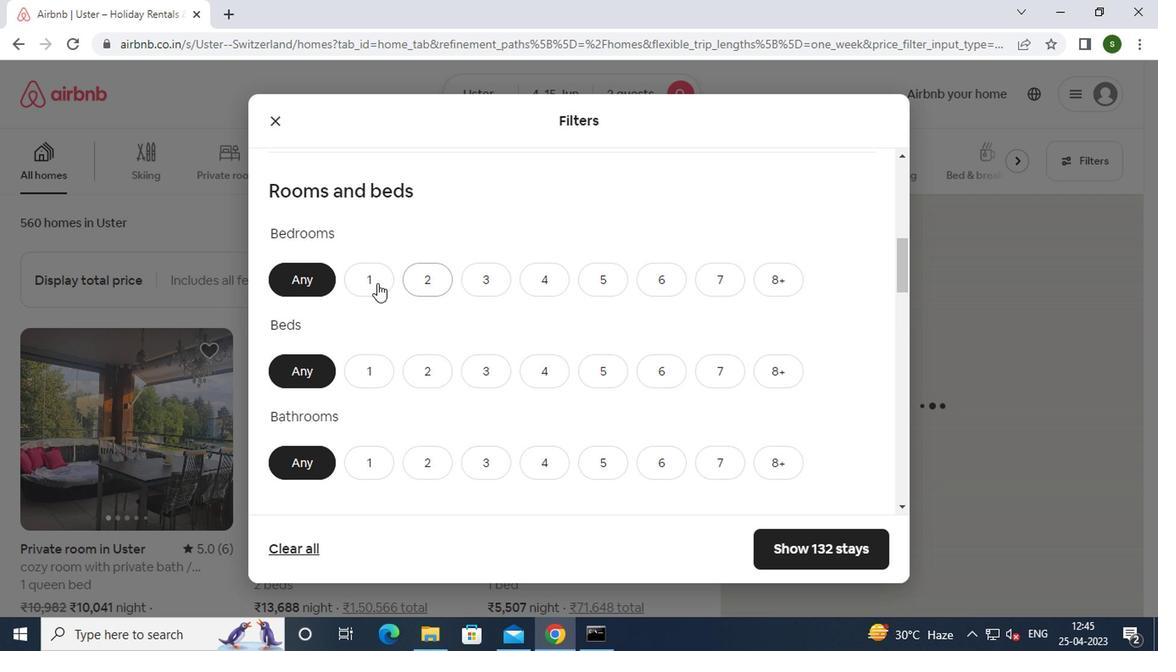 
Action: Mouse moved to (363, 367)
Screenshot: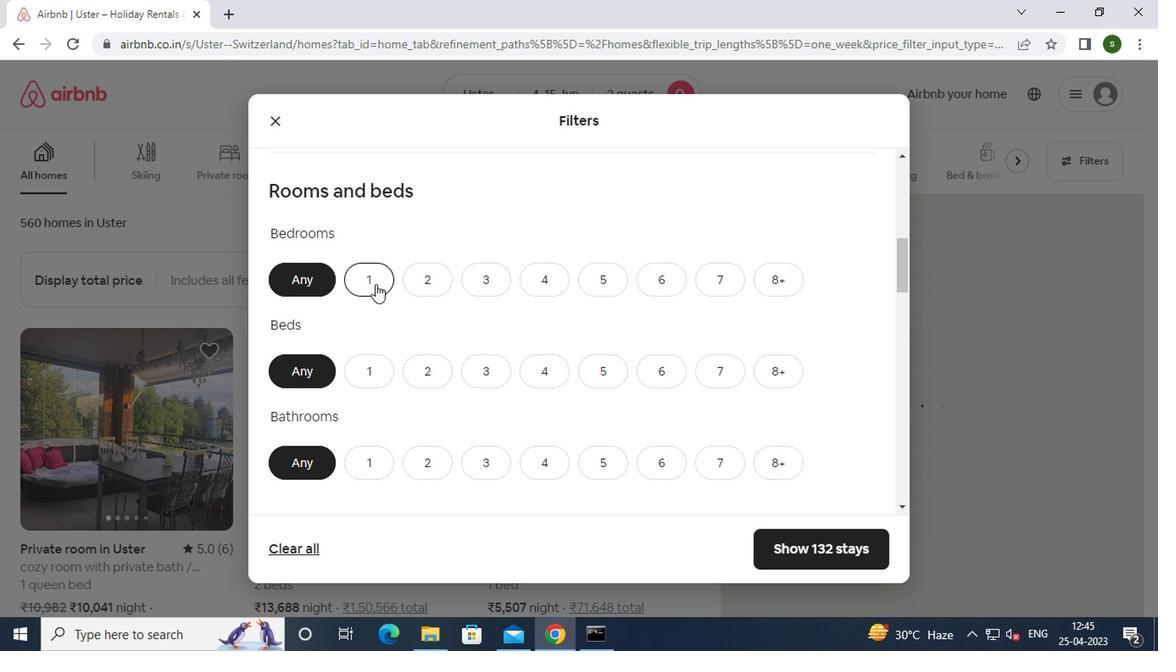 
Action: Mouse pressed left at (363, 367)
Screenshot: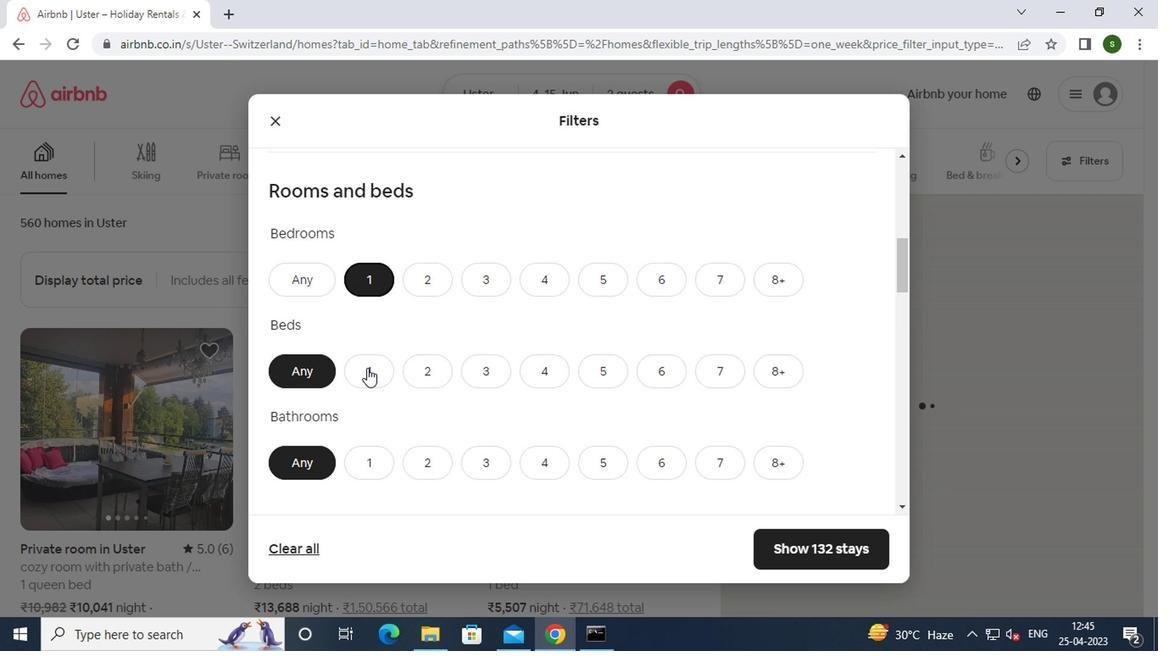 
Action: Mouse moved to (369, 464)
Screenshot: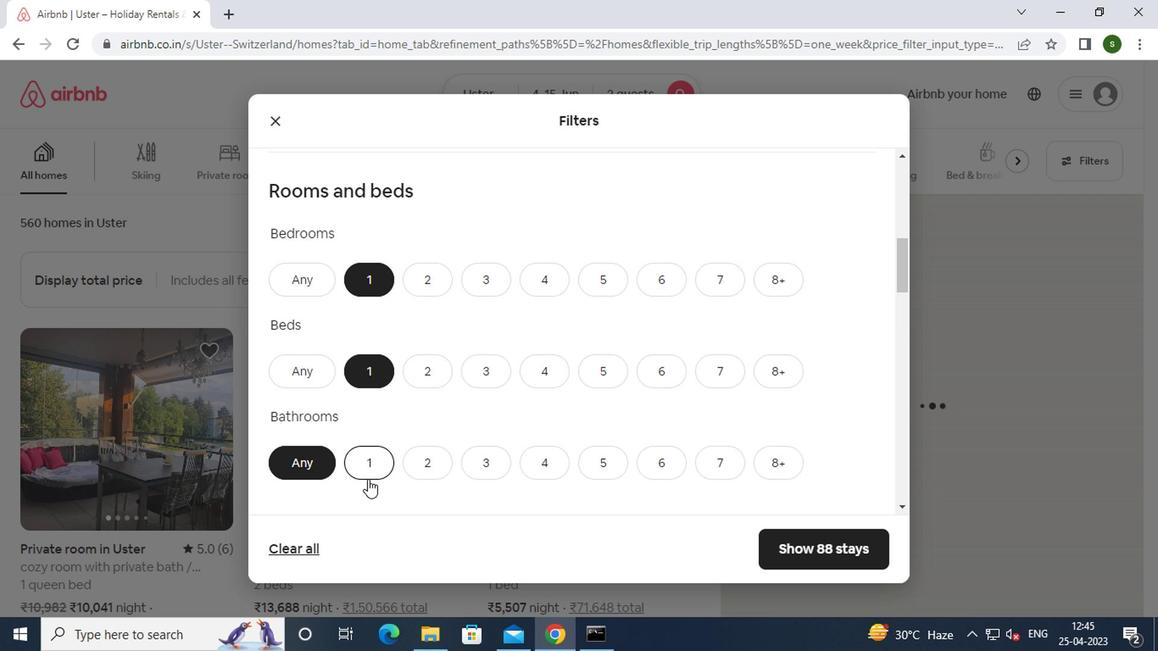 
Action: Mouse pressed left at (369, 464)
Screenshot: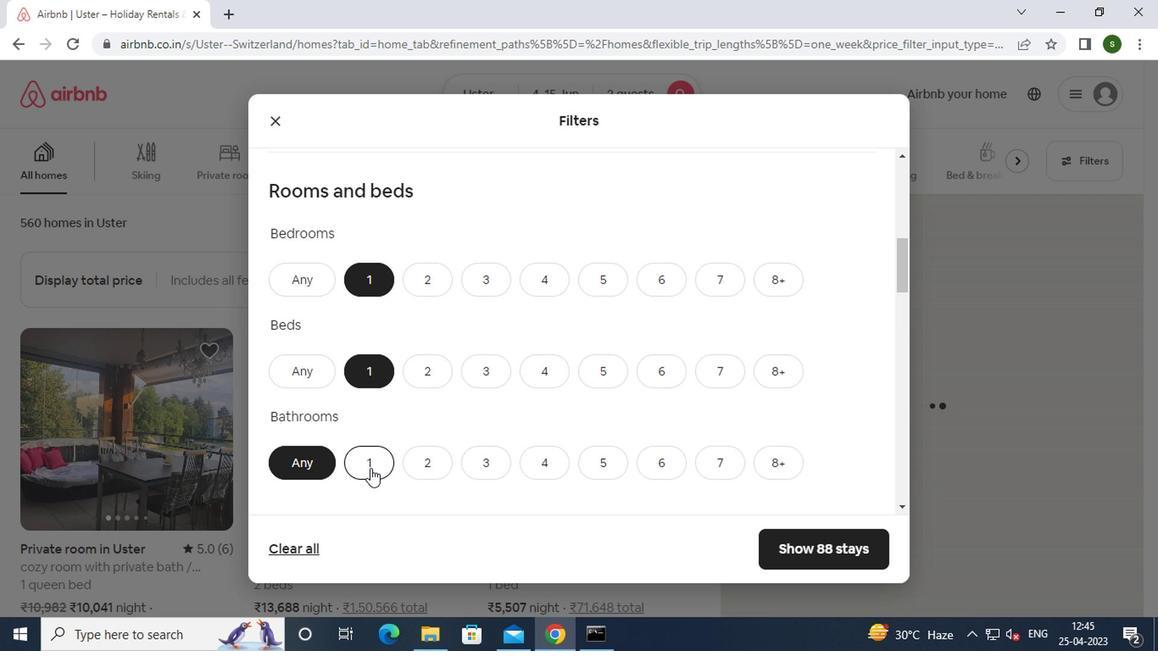 
Action: Mouse moved to (380, 454)
Screenshot: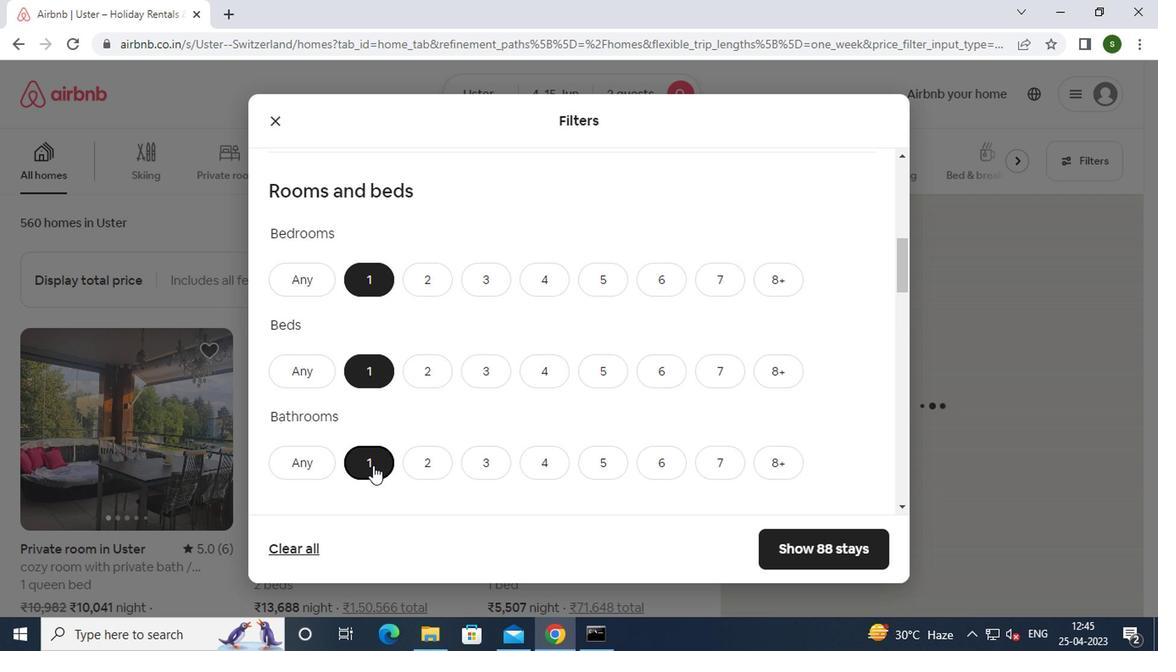 
Action: Mouse scrolled (380, 453) with delta (0, 0)
Screenshot: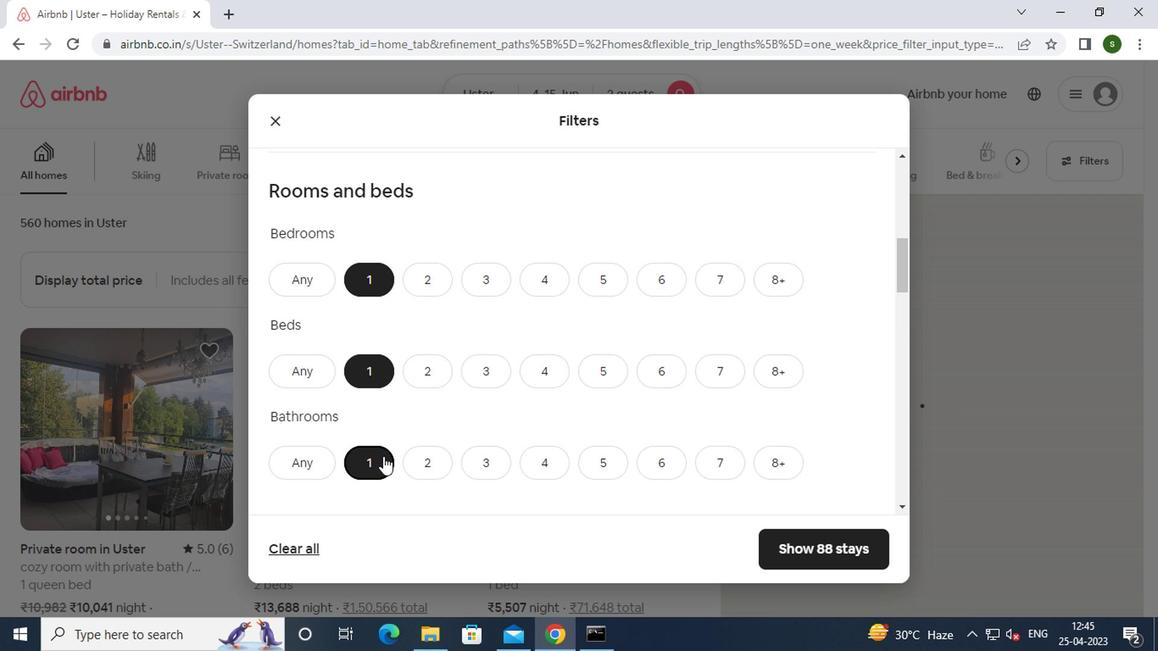 
Action: Mouse scrolled (380, 453) with delta (0, 0)
Screenshot: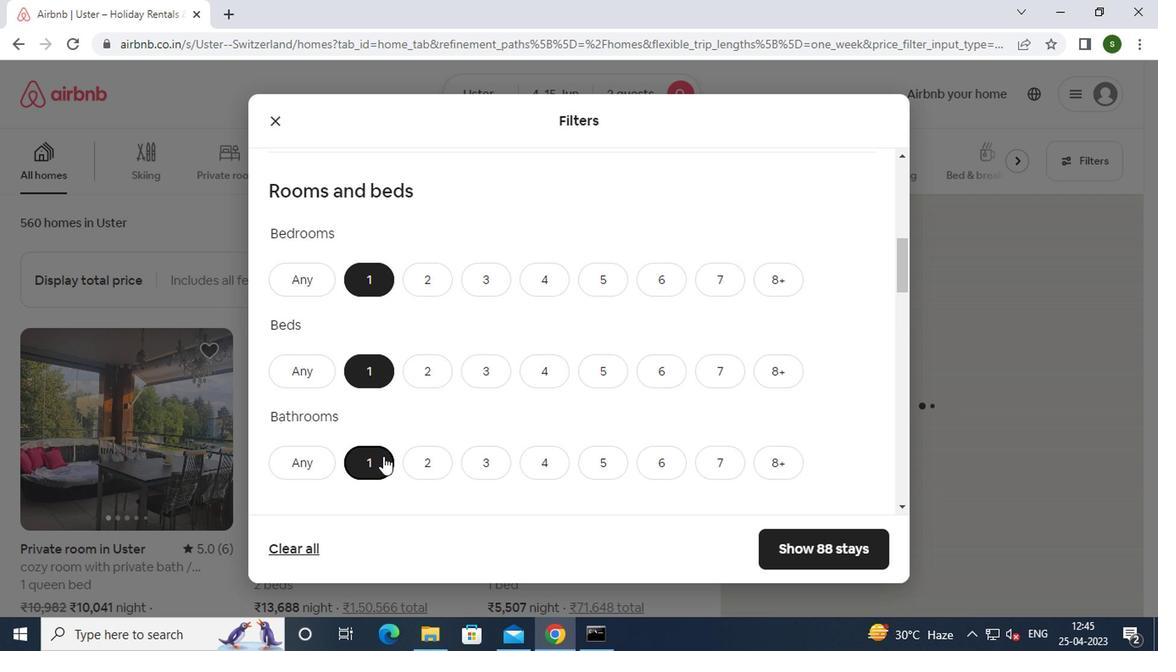 
Action: Mouse pressed left at (380, 454)
Screenshot: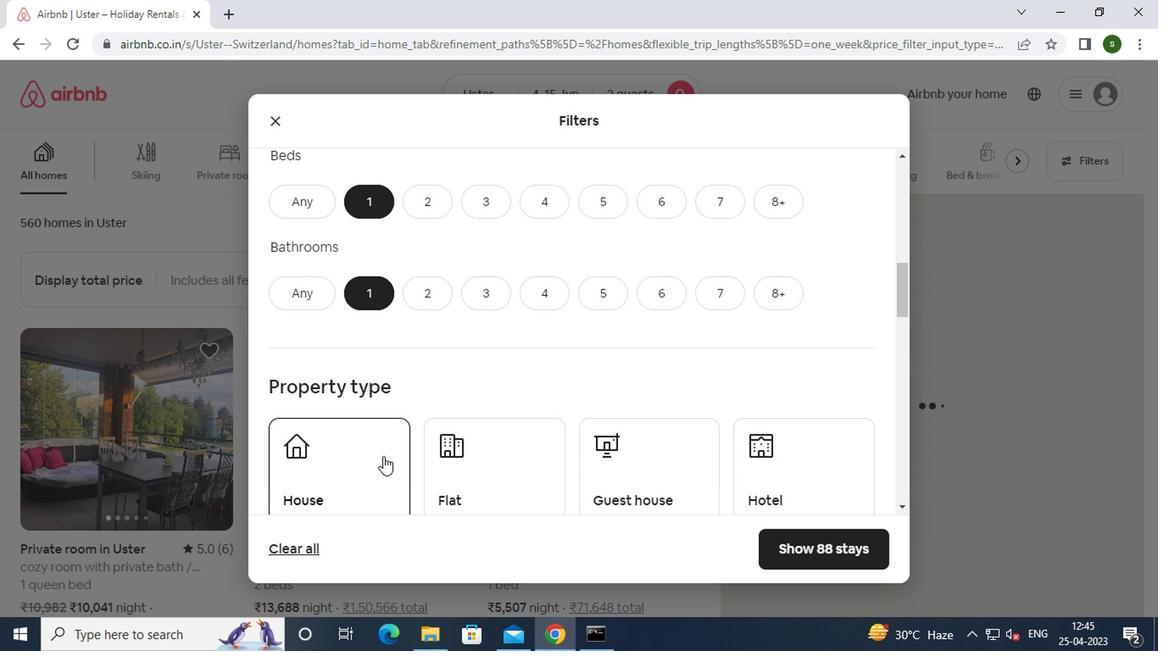 
Action: Mouse moved to (509, 443)
Screenshot: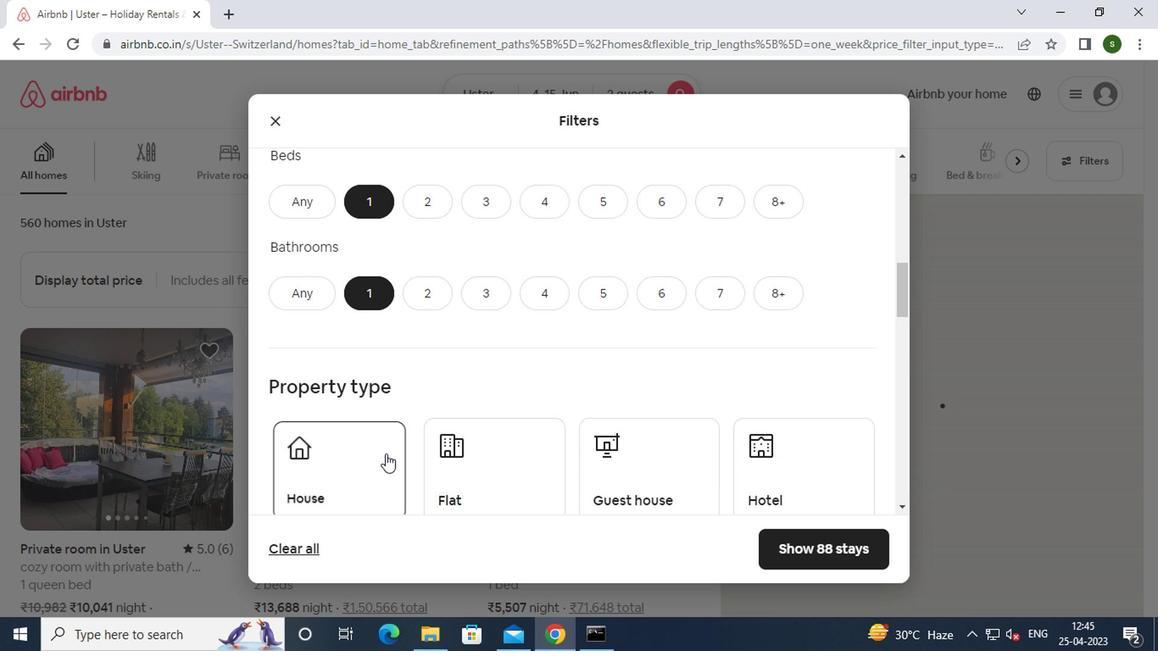 
Action: Mouse pressed left at (509, 443)
Screenshot: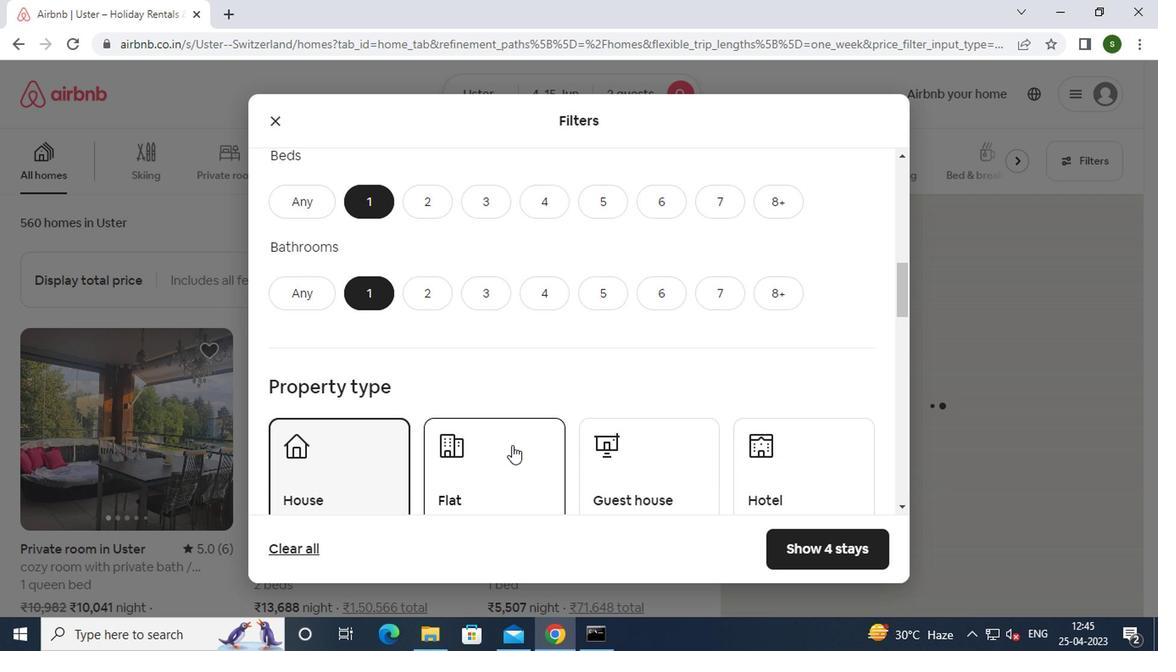 
Action: Mouse moved to (673, 469)
Screenshot: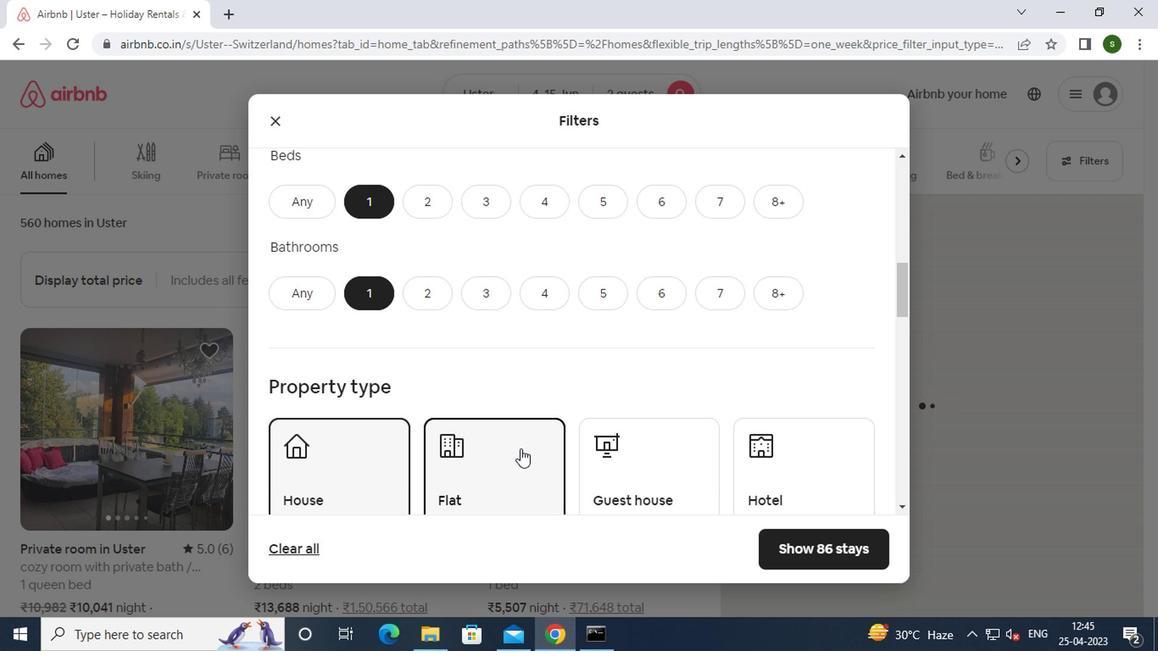
Action: Mouse pressed left at (673, 469)
Screenshot: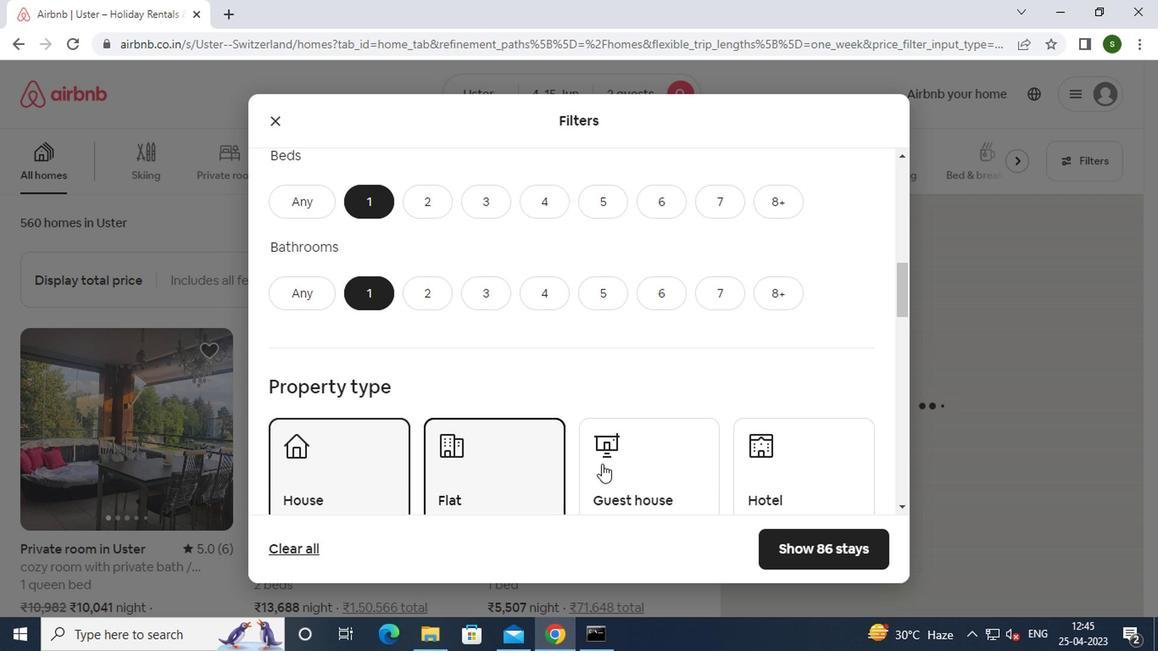 
Action: Mouse moved to (826, 466)
Screenshot: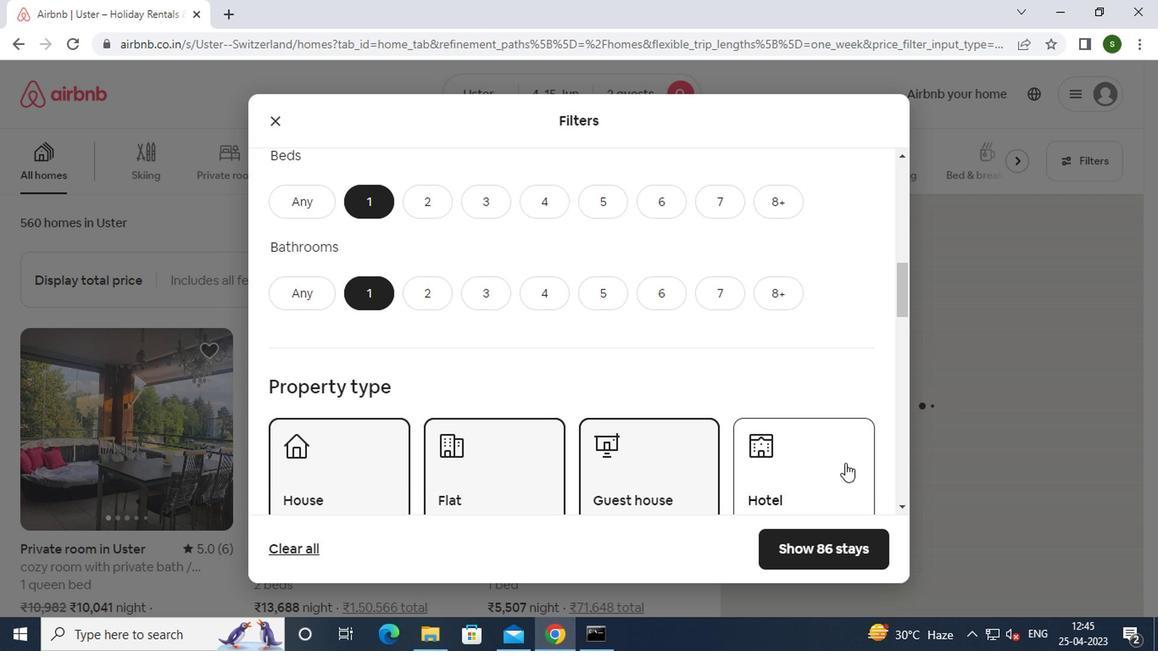 
Action: Mouse pressed left at (826, 466)
Screenshot: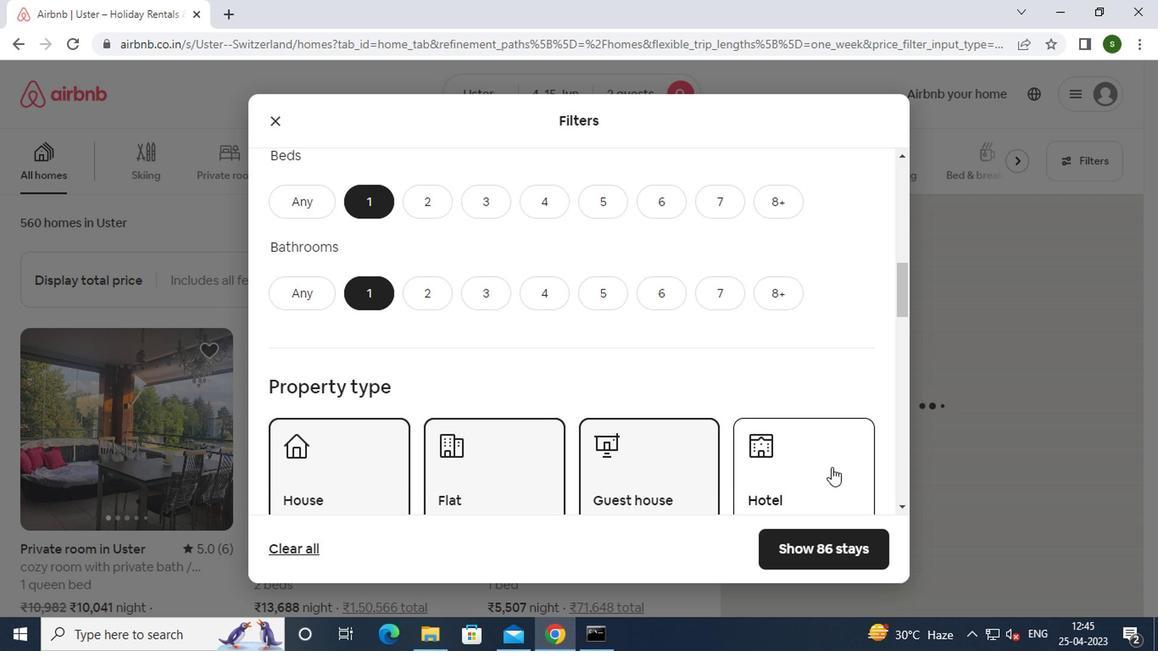 
Action: Mouse moved to (716, 439)
Screenshot: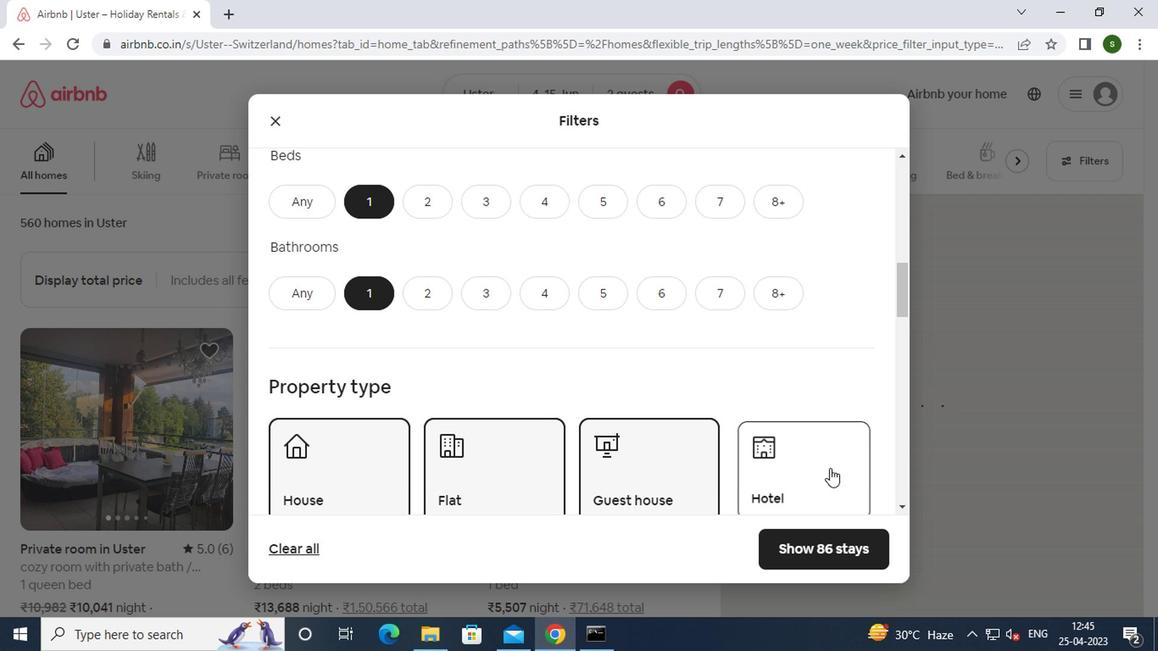 
Action: Mouse scrolled (716, 438) with delta (0, 0)
Screenshot: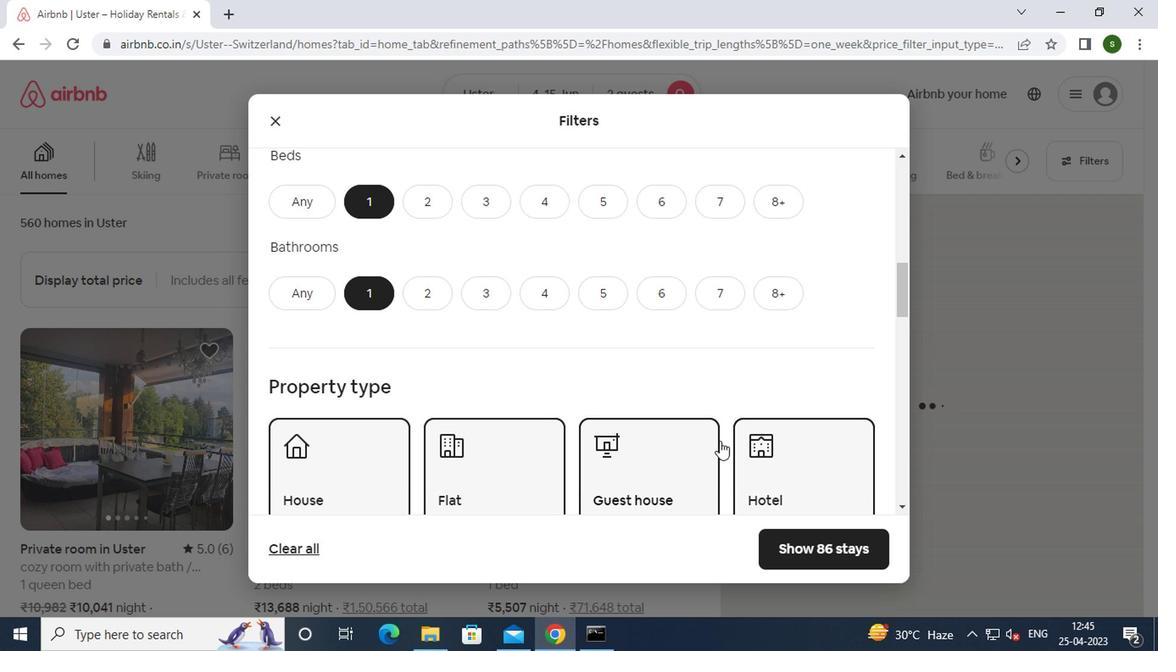 
Action: Mouse scrolled (716, 438) with delta (0, 0)
Screenshot: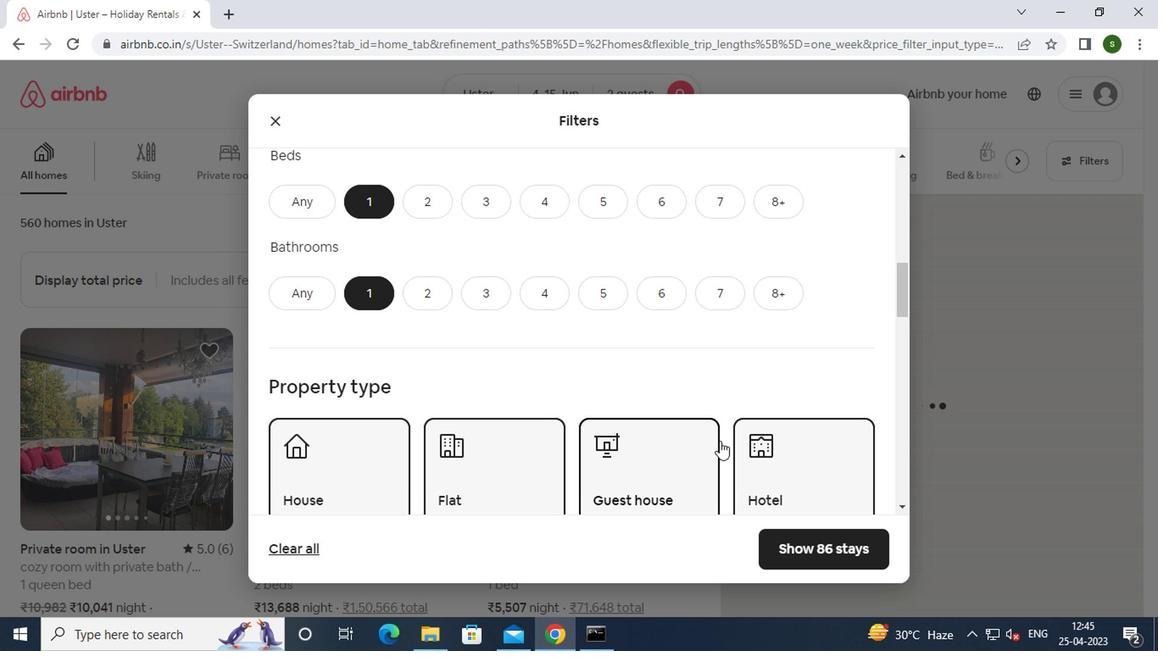 
Action: Mouse scrolled (716, 438) with delta (0, 0)
Screenshot: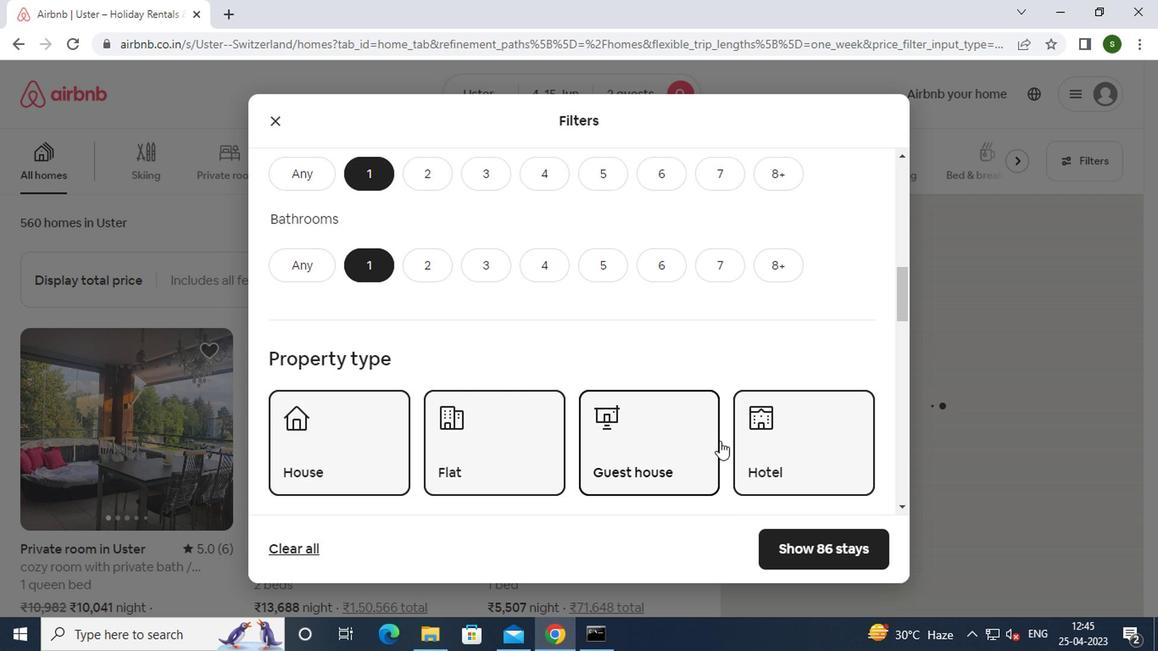 
Action: Mouse scrolled (716, 438) with delta (0, 0)
Screenshot: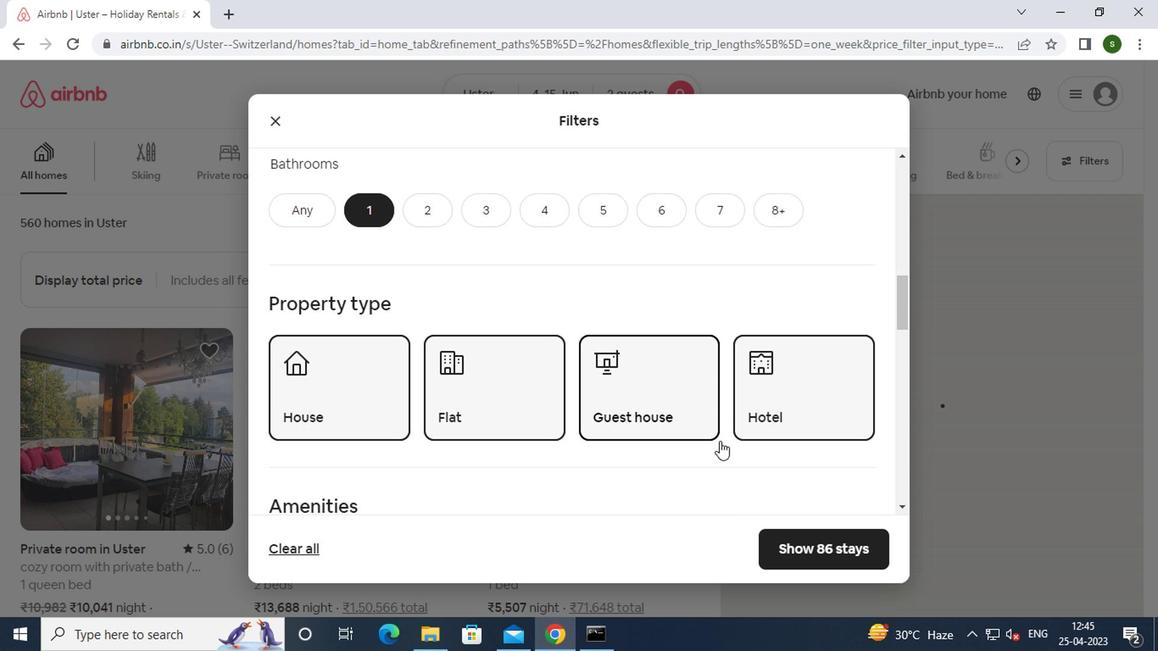 
Action: Mouse scrolled (716, 438) with delta (0, 0)
Screenshot: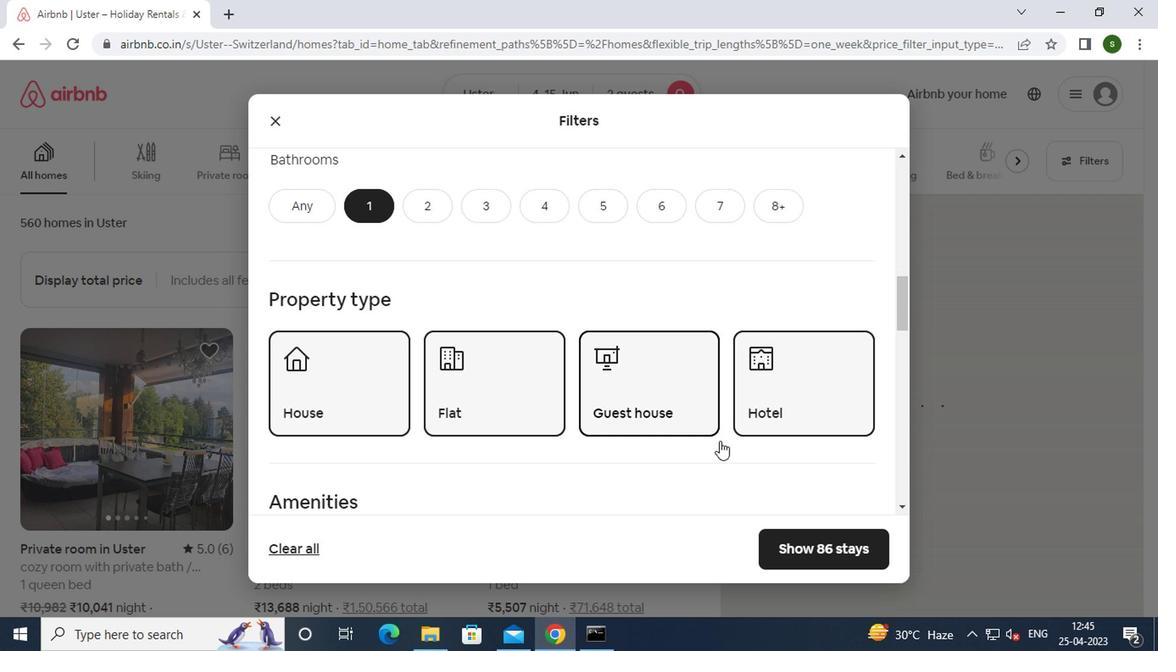 
Action: Mouse scrolled (716, 438) with delta (0, 0)
Screenshot: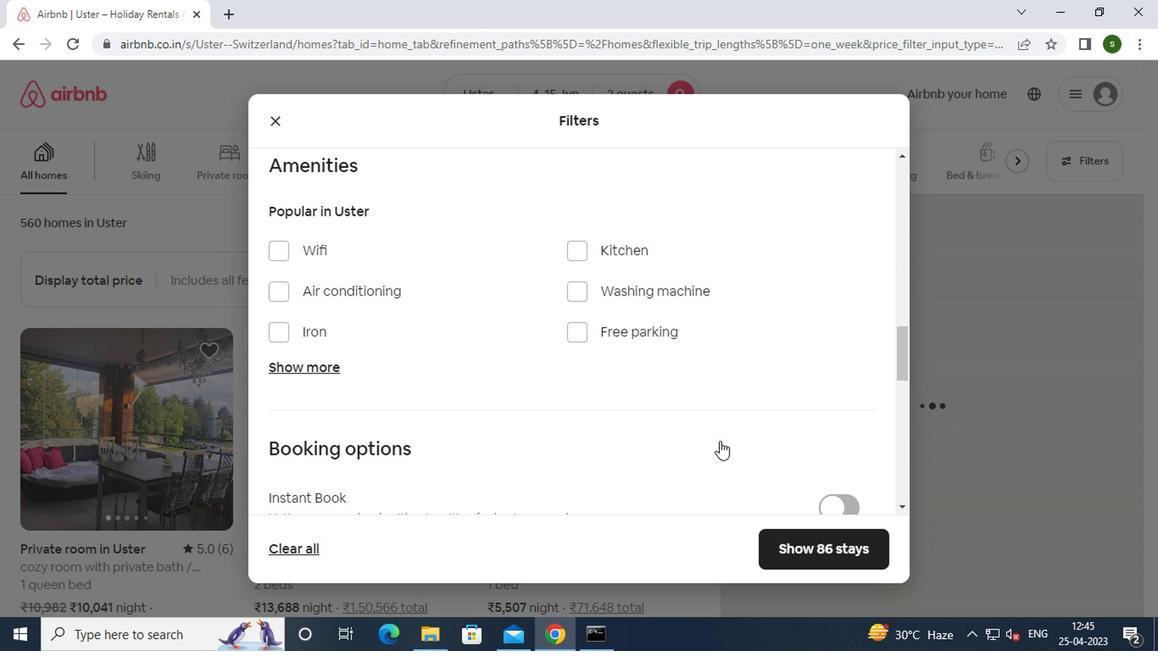 
Action: Mouse scrolled (716, 438) with delta (0, 0)
Screenshot: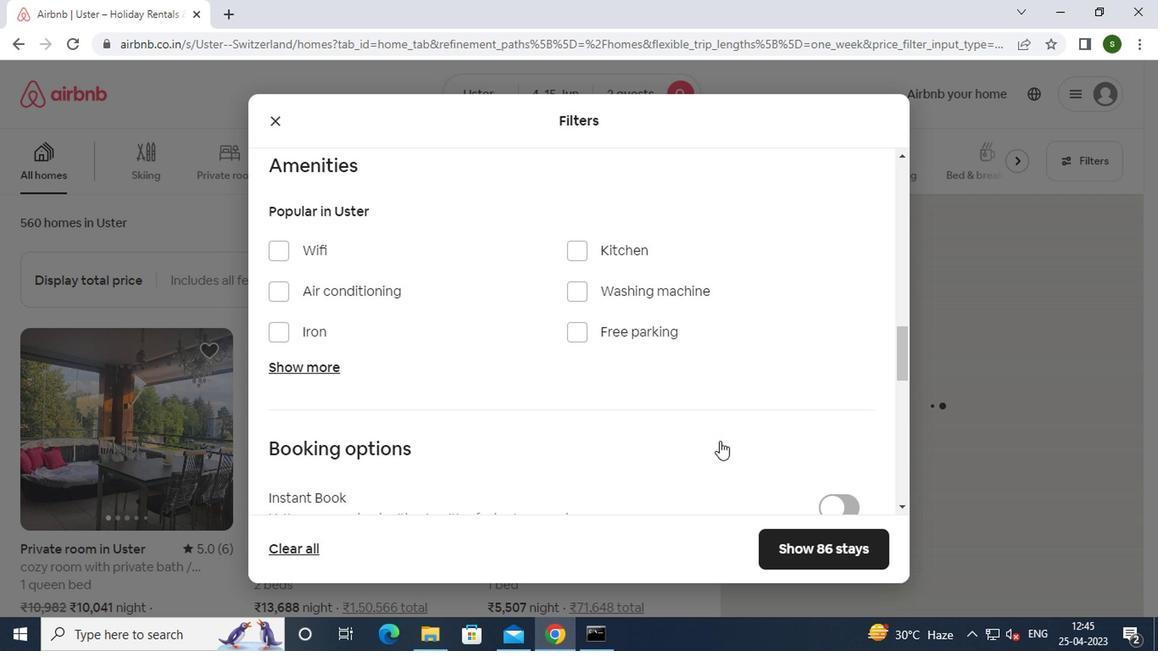 
Action: Mouse scrolled (716, 438) with delta (0, 0)
Screenshot: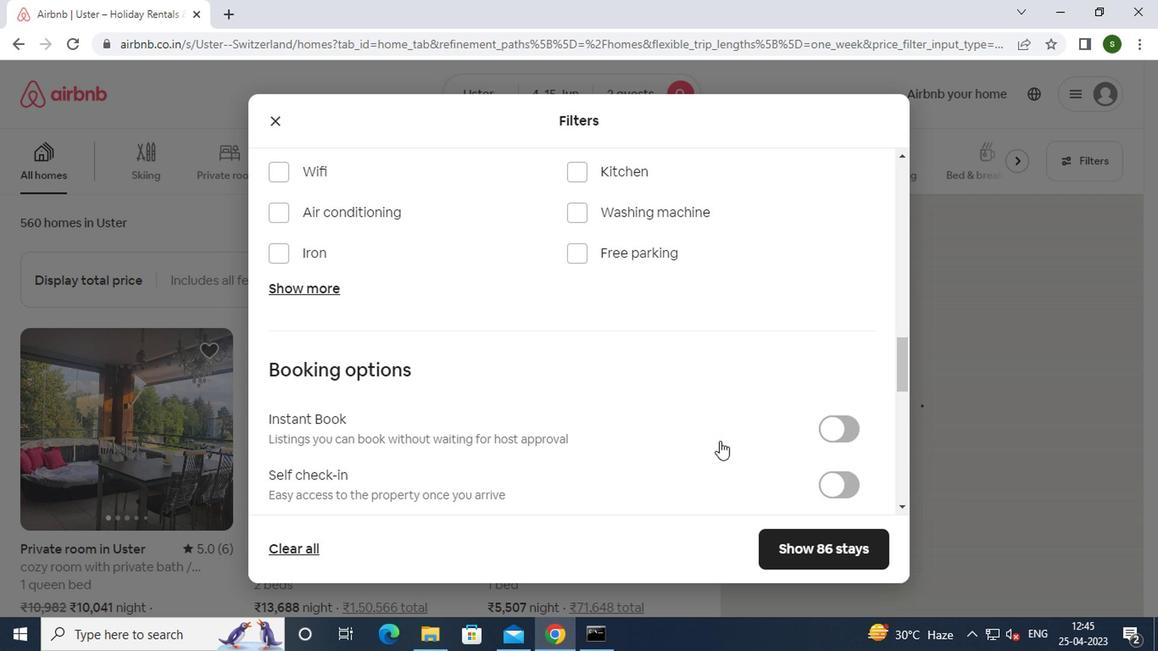
Action: Mouse moved to (829, 315)
Screenshot: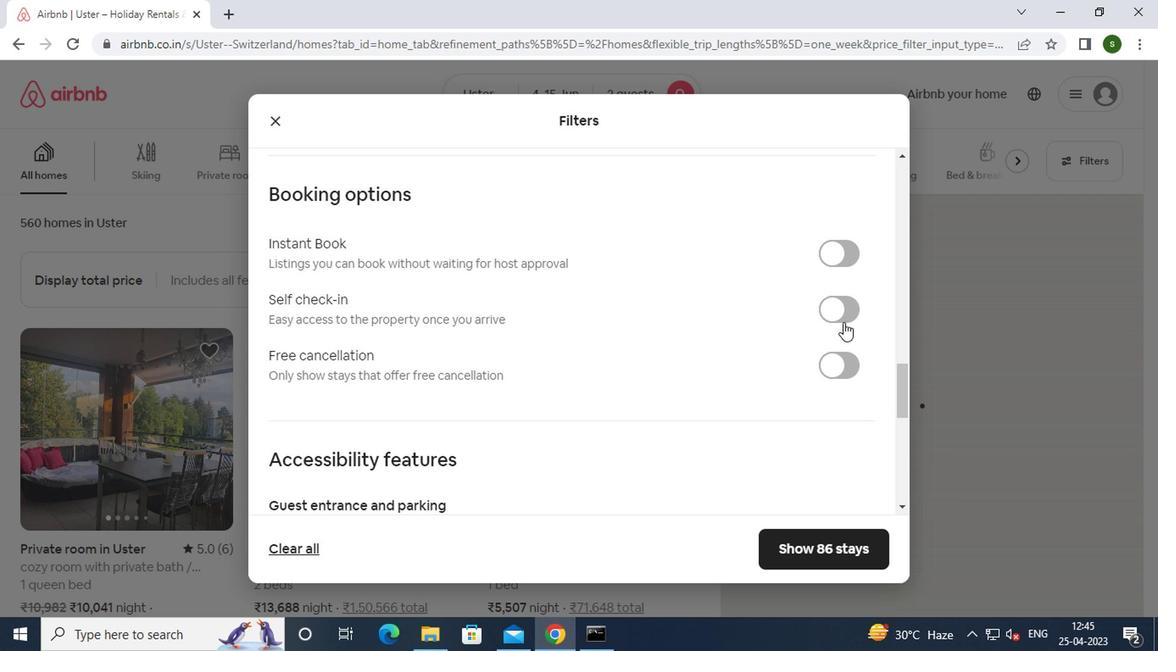 
Action: Mouse pressed left at (829, 315)
Screenshot: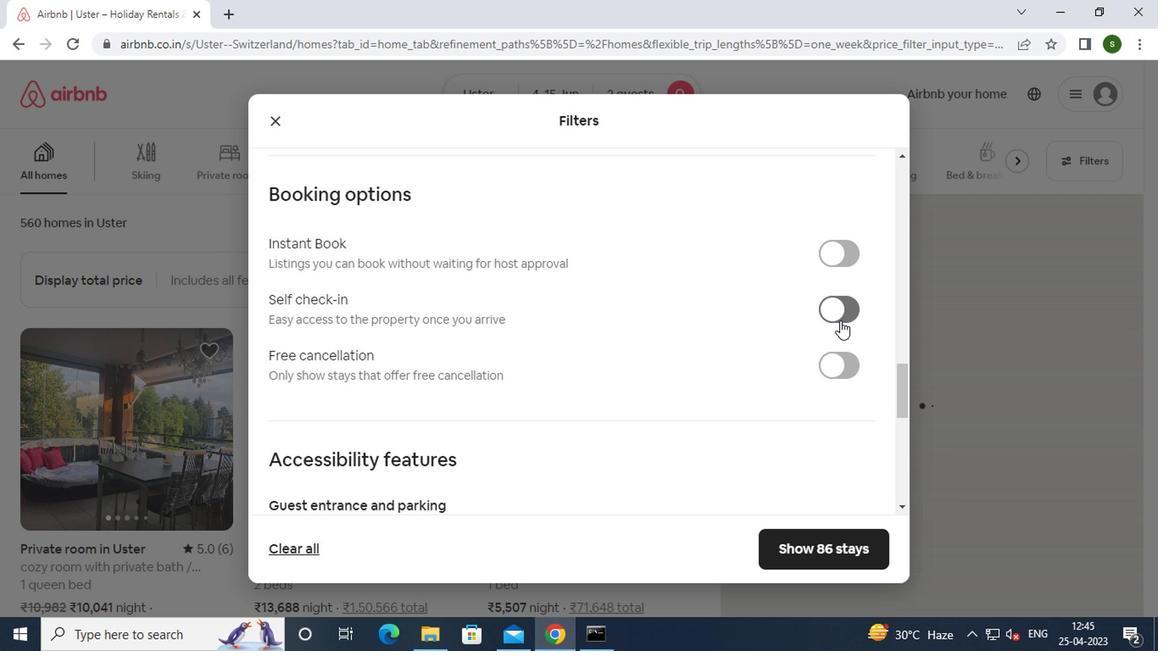 
Action: Mouse moved to (578, 363)
Screenshot: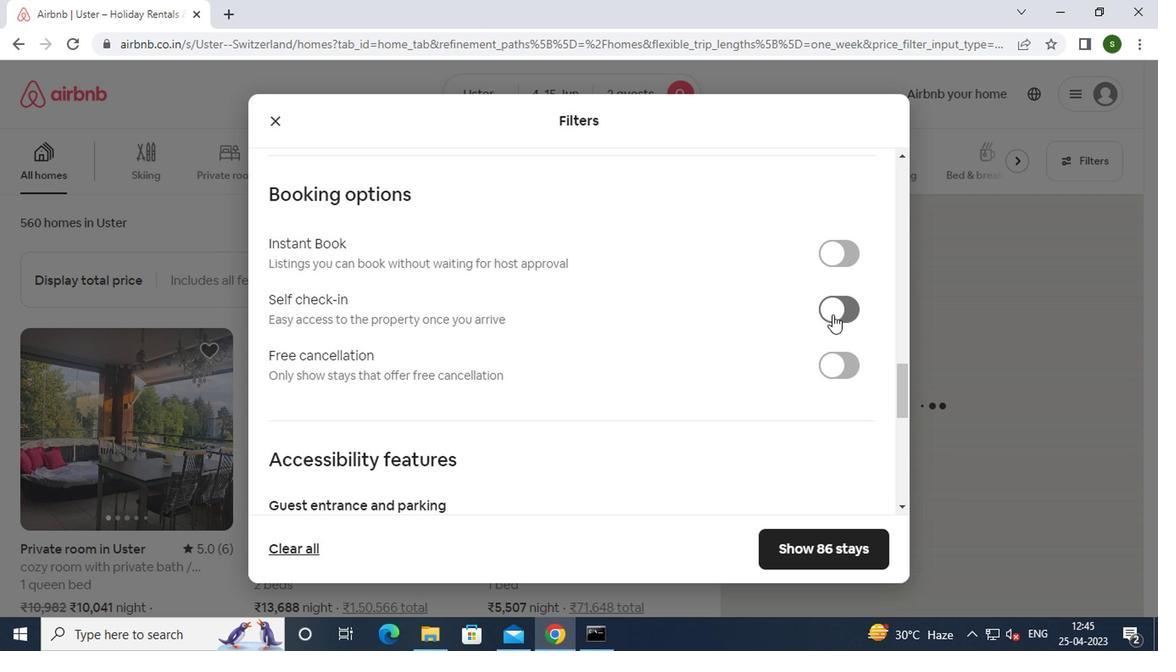
Action: Mouse scrolled (578, 363) with delta (0, 0)
Screenshot: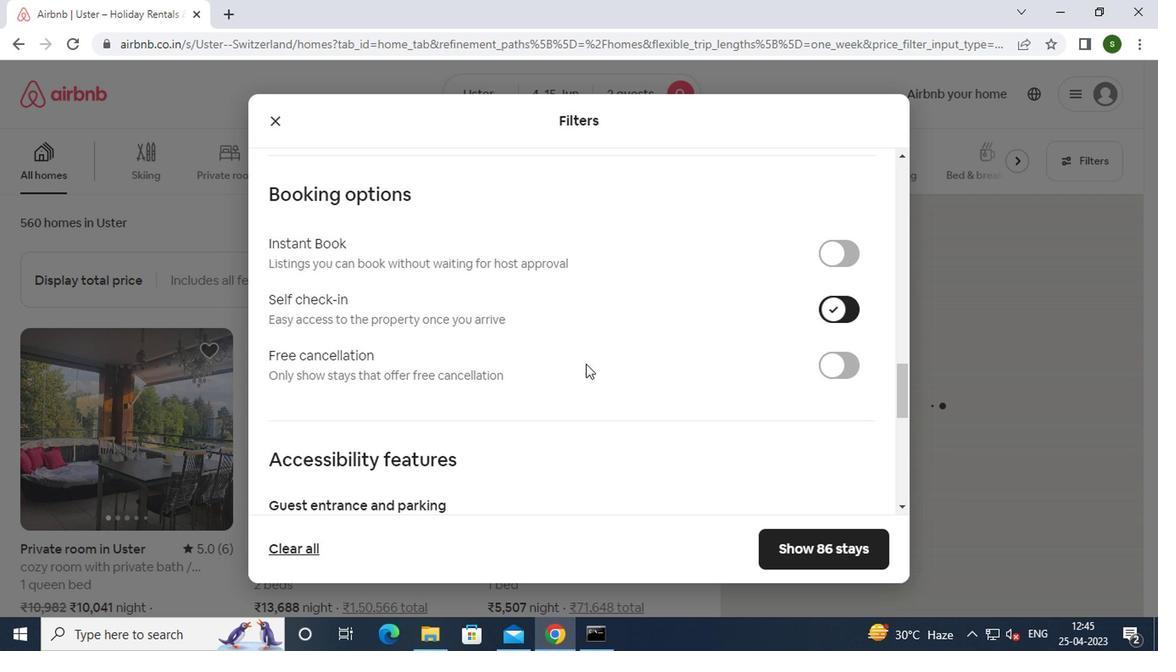 
Action: Mouse scrolled (578, 363) with delta (0, 0)
Screenshot: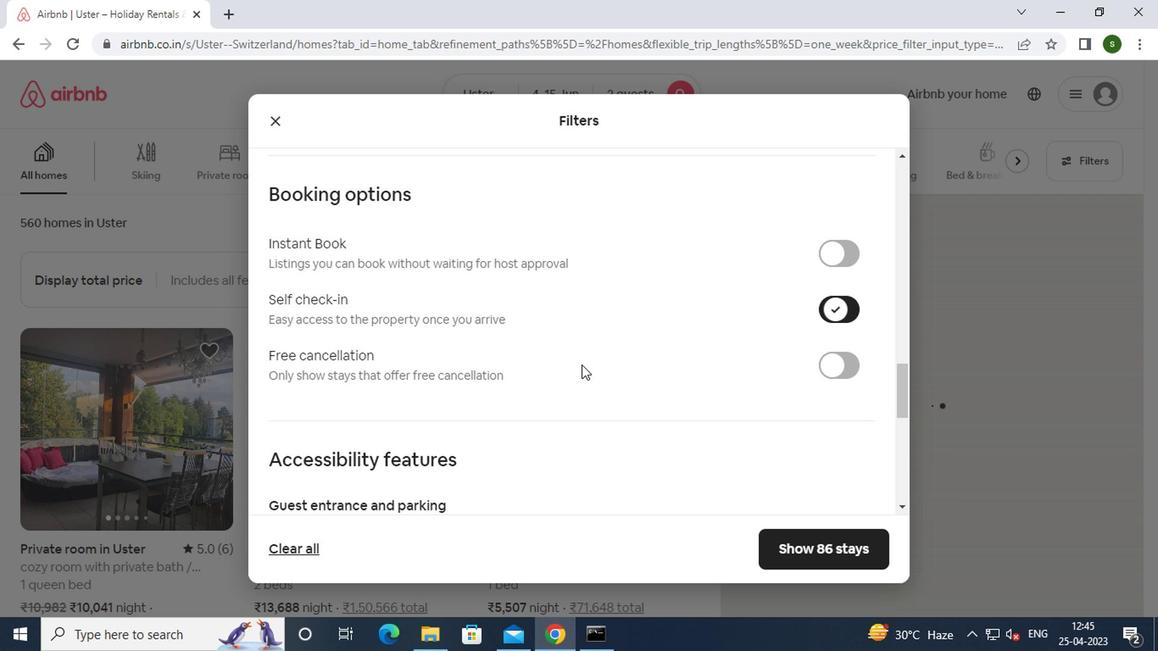 
Action: Mouse scrolled (578, 363) with delta (0, 0)
Screenshot: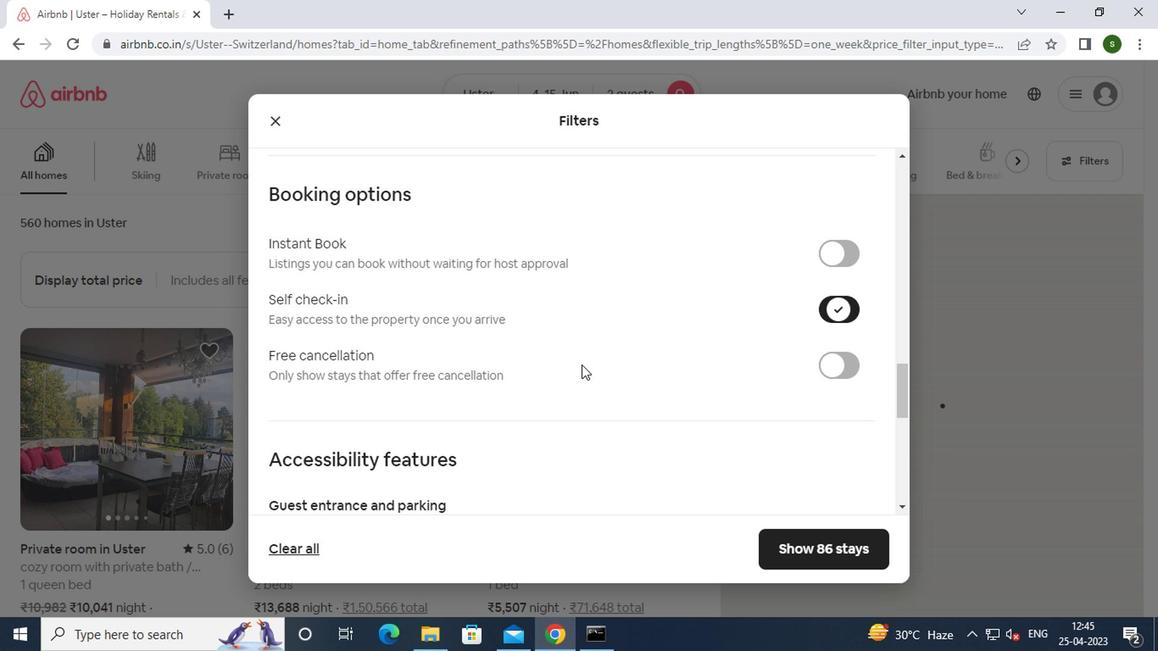 
Action: Mouse scrolled (578, 363) with delta (0, 0)
Screenshot: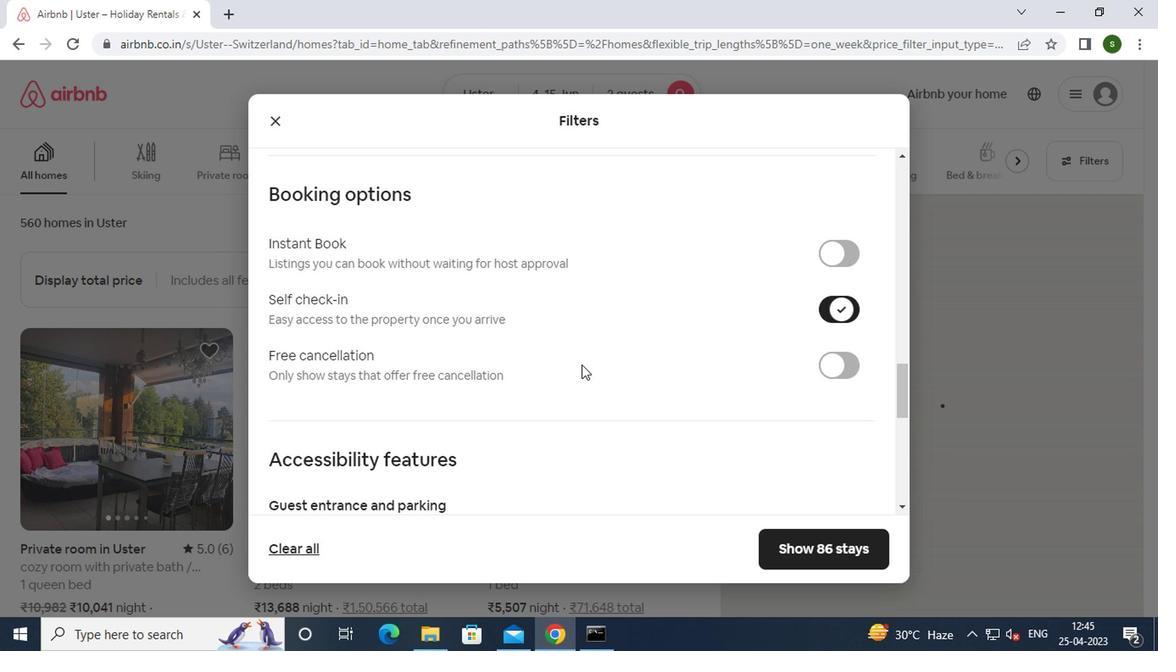 
Action: Mouse scrolled (578, 363) with delta (0, 0)
Screenshot: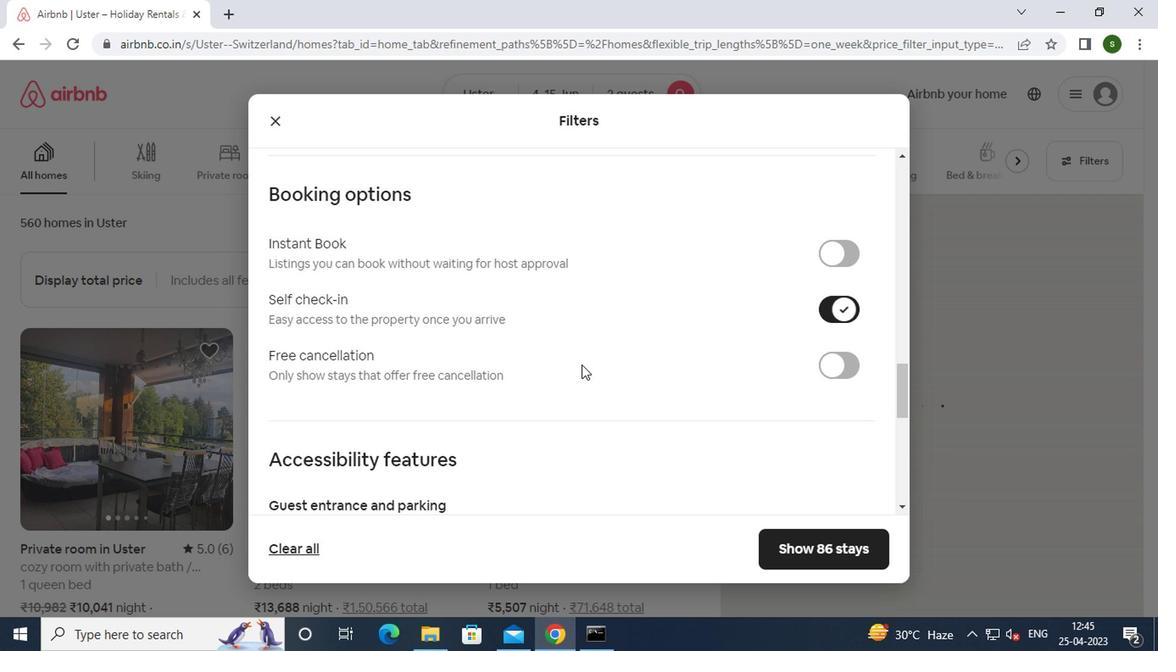 
Action: Mouse scrolled (578, 363) with delta (0, 0)
Screenshot: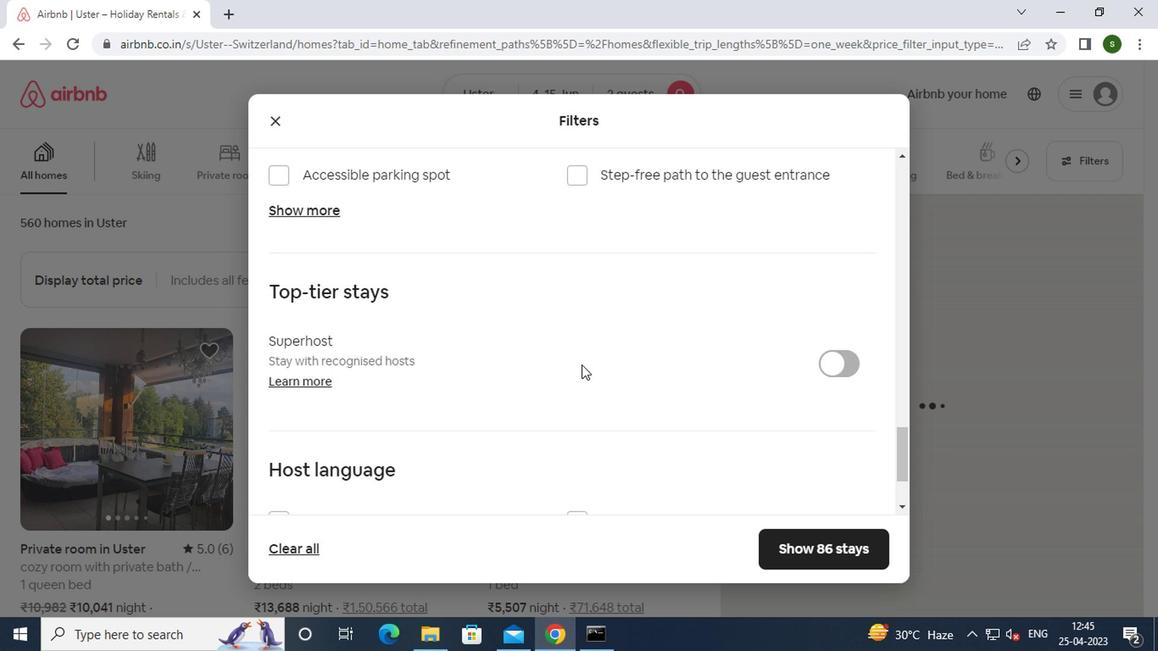 
Action: Mouse scrolled (578, 363) with delta (0, 0)
Screenshot: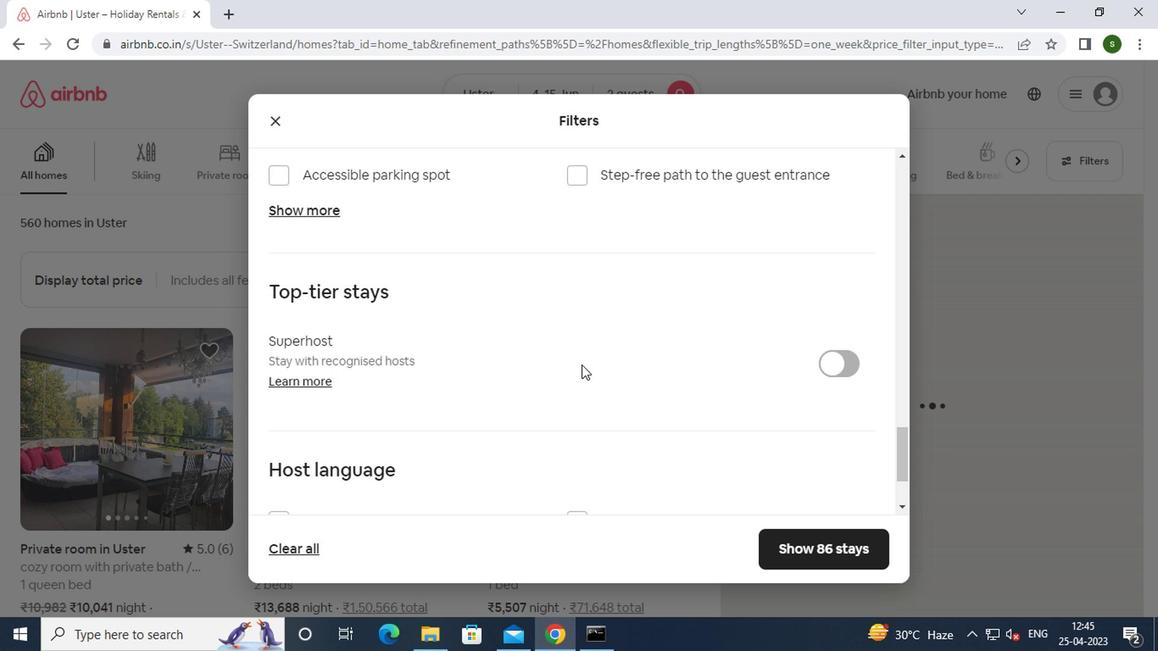 
Action: Mouse scrolled (578, 363) with delta (0, 0)
Screenshot: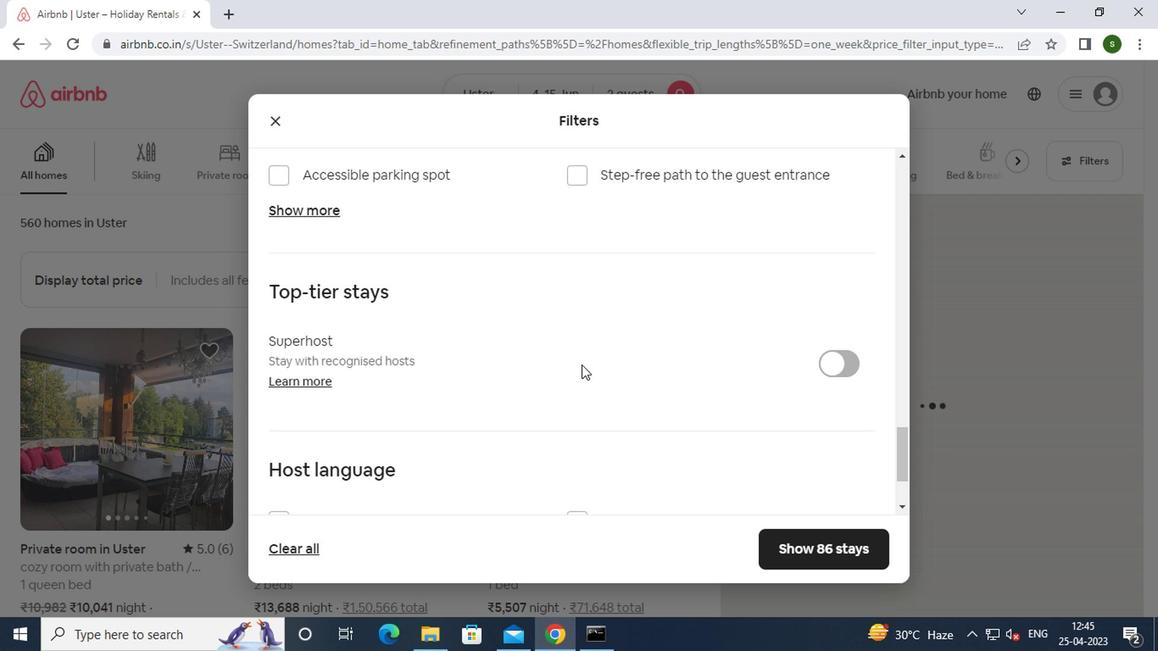 
Action: Mouse scrolled (578, 363) with delta (0, 0)
Screenshot: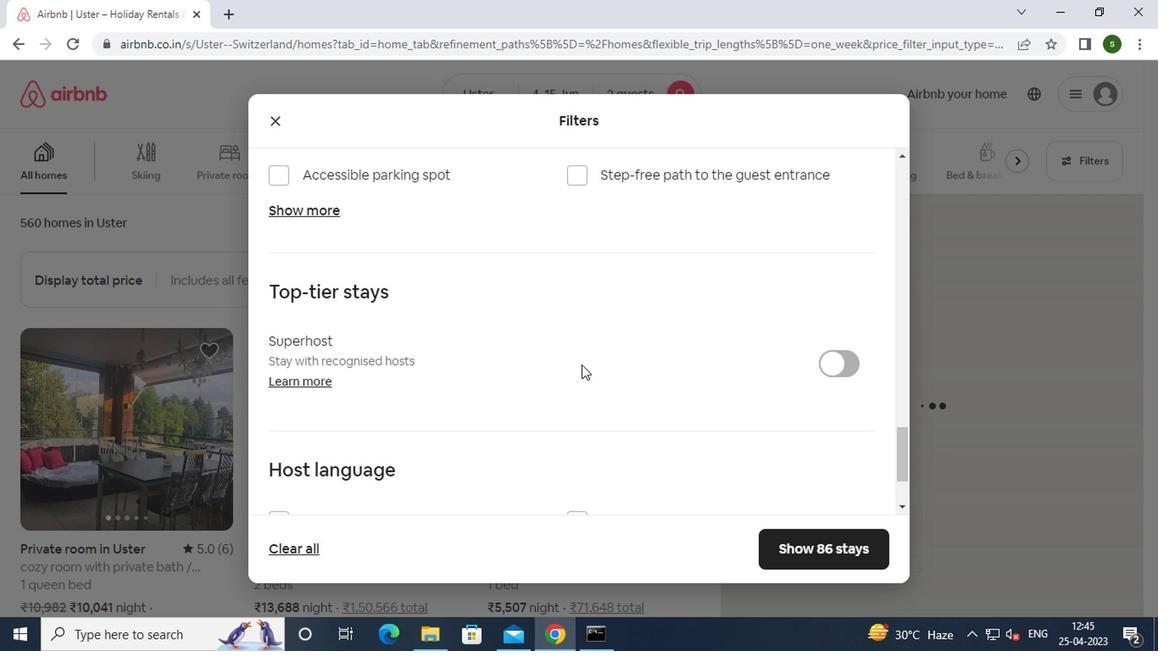 
Action: Mouse scrolled (578, 363) with delta (0, 0)
Screenshot: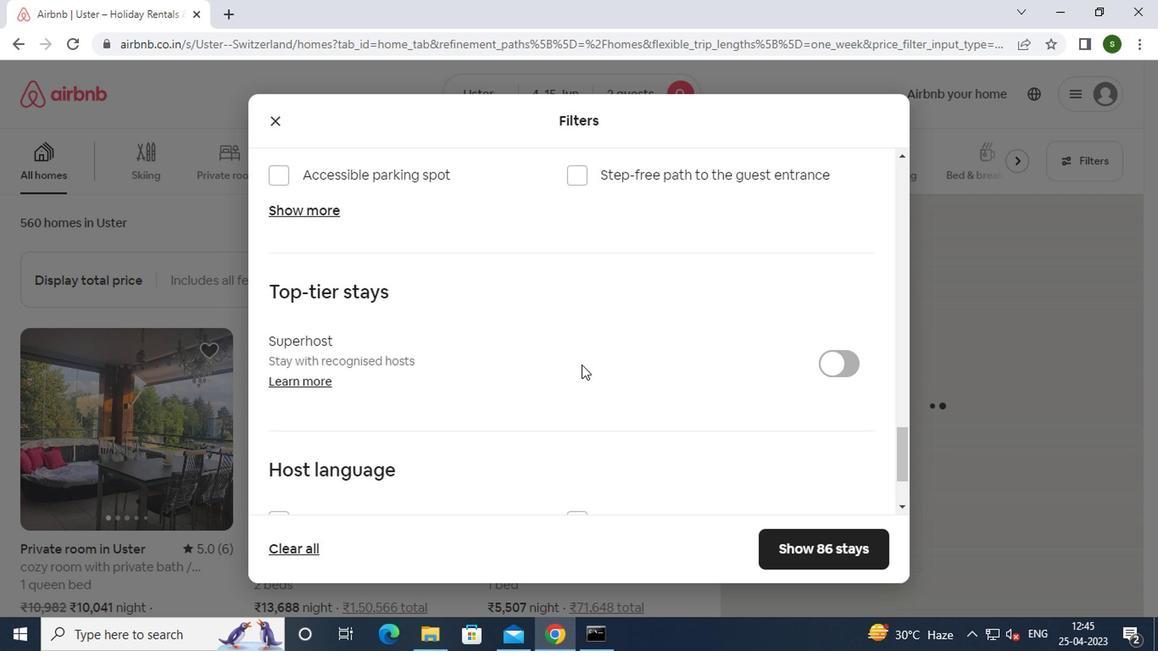 
Action: Mouse moved to (325, 397)
Screenshot: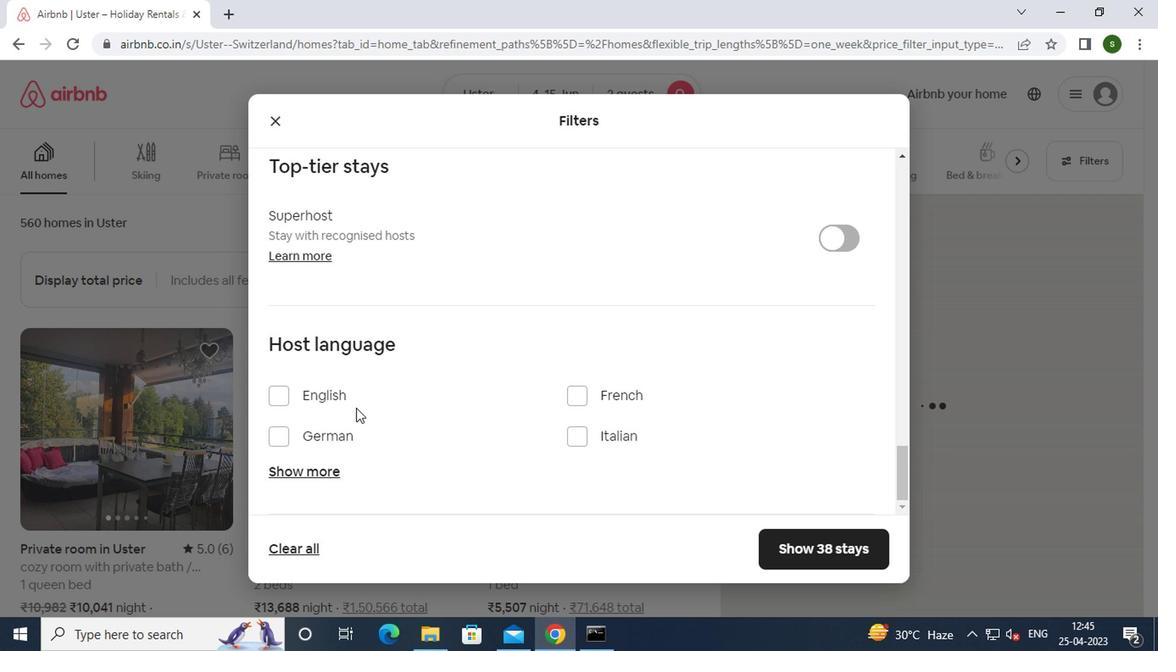 
Action: Mouse pressed left at (325, 397)
Screenshot: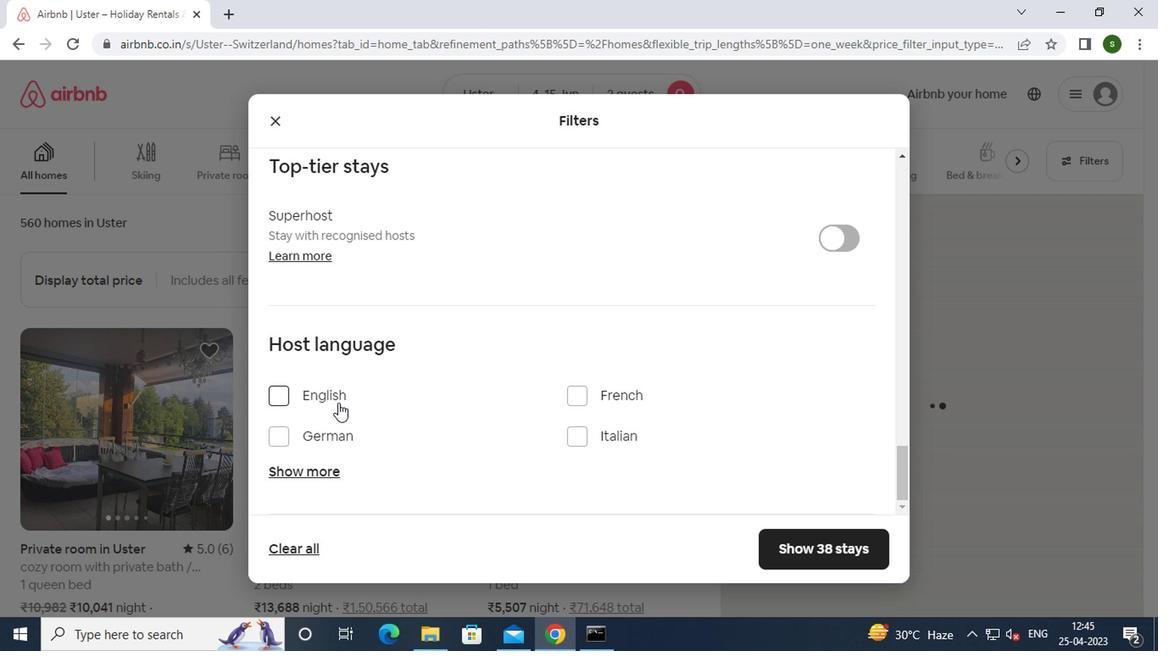 
Action: Mouse moved to (826, 549)
Screenshot: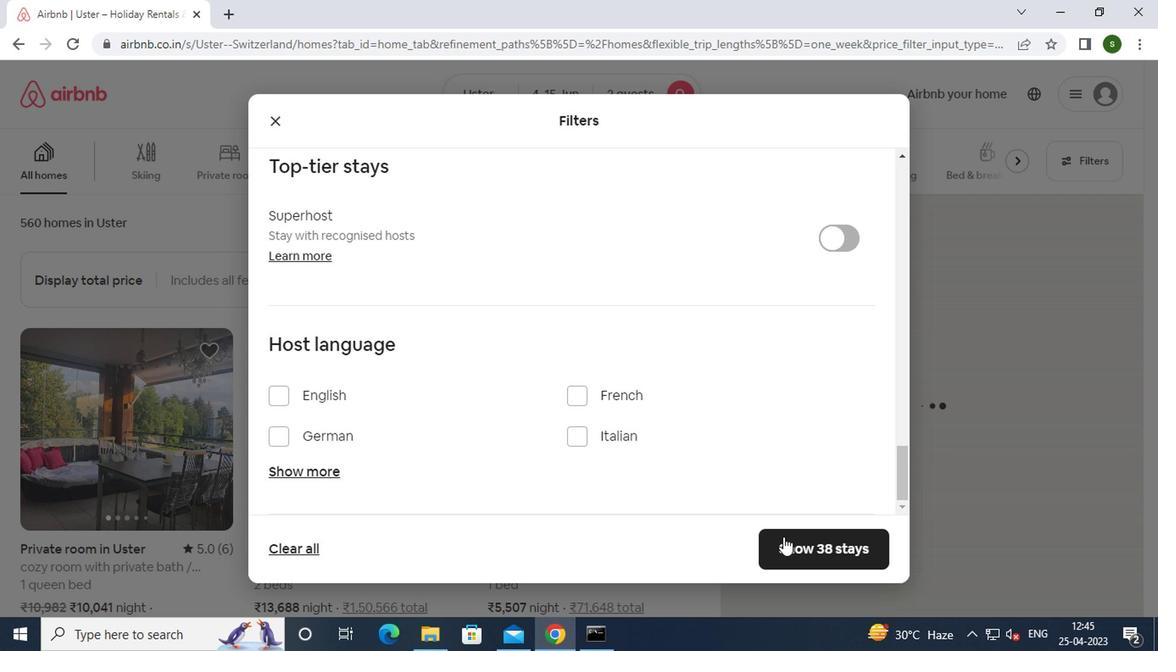 
Action: Mouse pressed left at (826, 549)
Screenshot: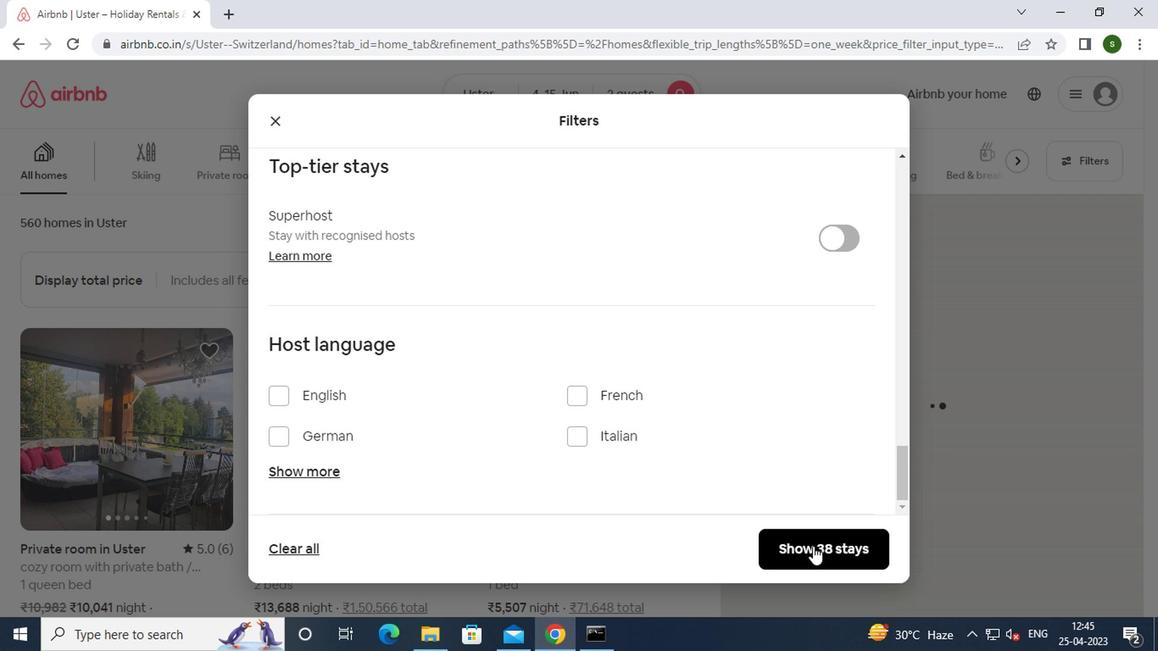 
Action: Mouse moved to (508, 334)
Screenshot: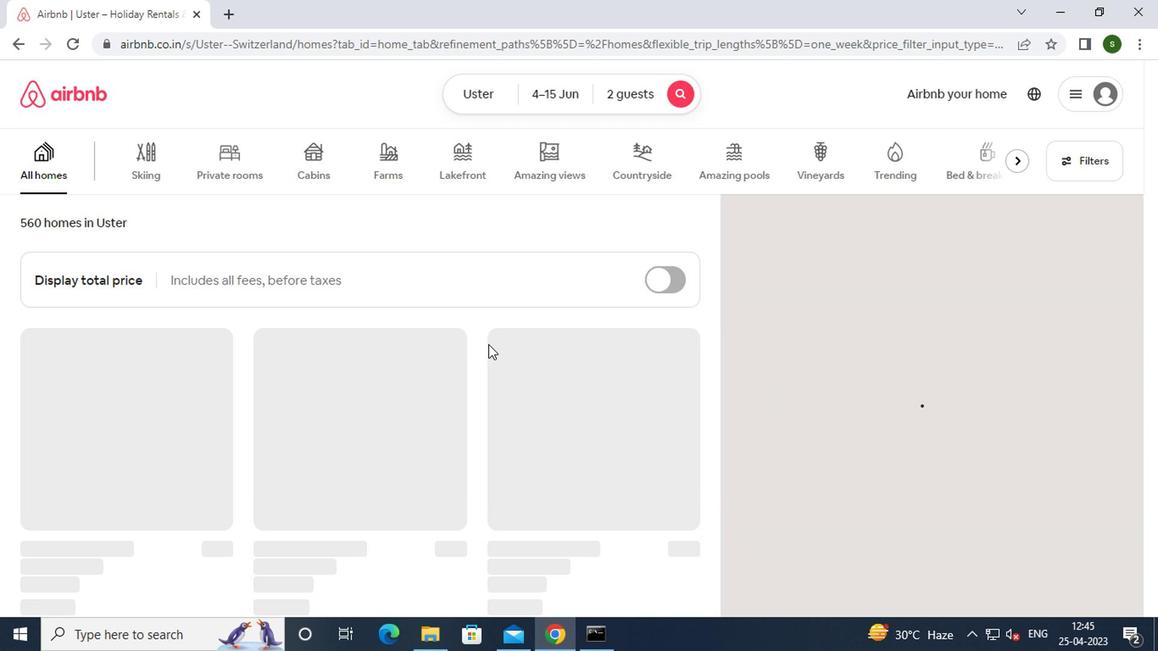 
